 Task: Add Attachment from computer to Card Card0000000041 in Board Board0000000011 in Workspace WS0000000004 in Trello. Add Cover Purple to Card Card0000000041 in Board Board0000000011 in Workspace WS0000000004 in Trello. Add "Move Card To …" Button titled Button0000000041 to "top" of the list "To Do" to Card Card0000000041 in Board Board0000000011 in Workspace WS0000000004 in Trello. Add Description DS0000000041 to Card Card0000000041 in Board Board0000000011 in Workspace WS0000000004 in Trello. Add Comment CM0000000041 to Card Card0000000041 in Board Board0000000011 in Workspace WS0000000004 in Trello
Action: Mouse moved to (799, 351)
Screenshot: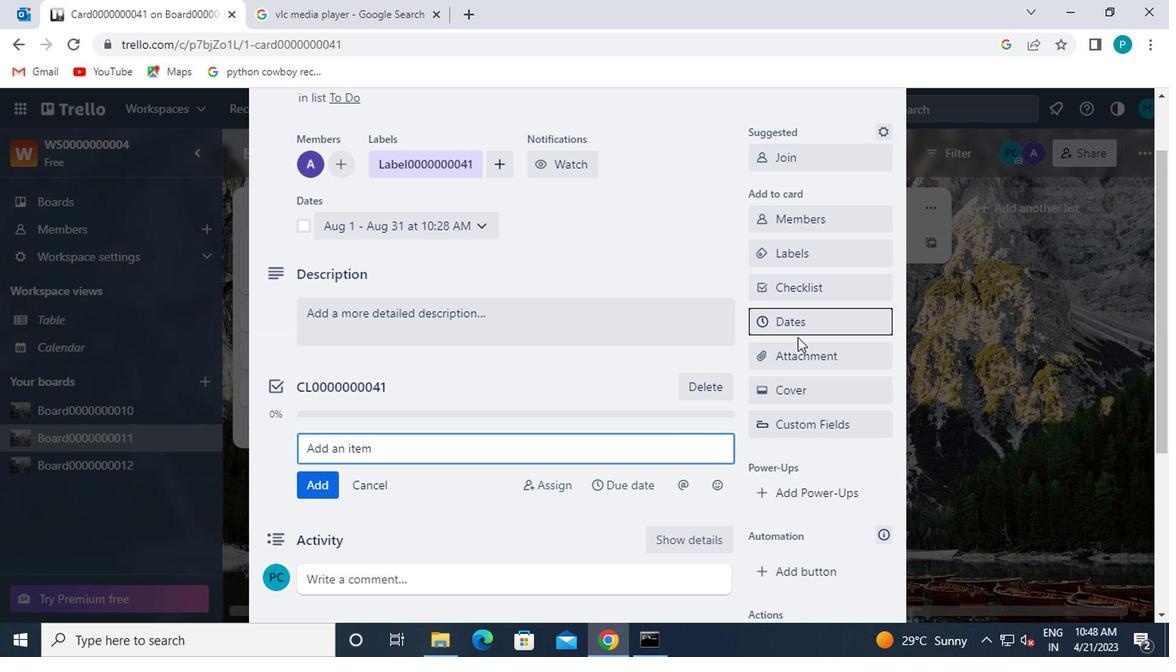 
Action: Mouse pressed left at (799, 351)
Screenshot: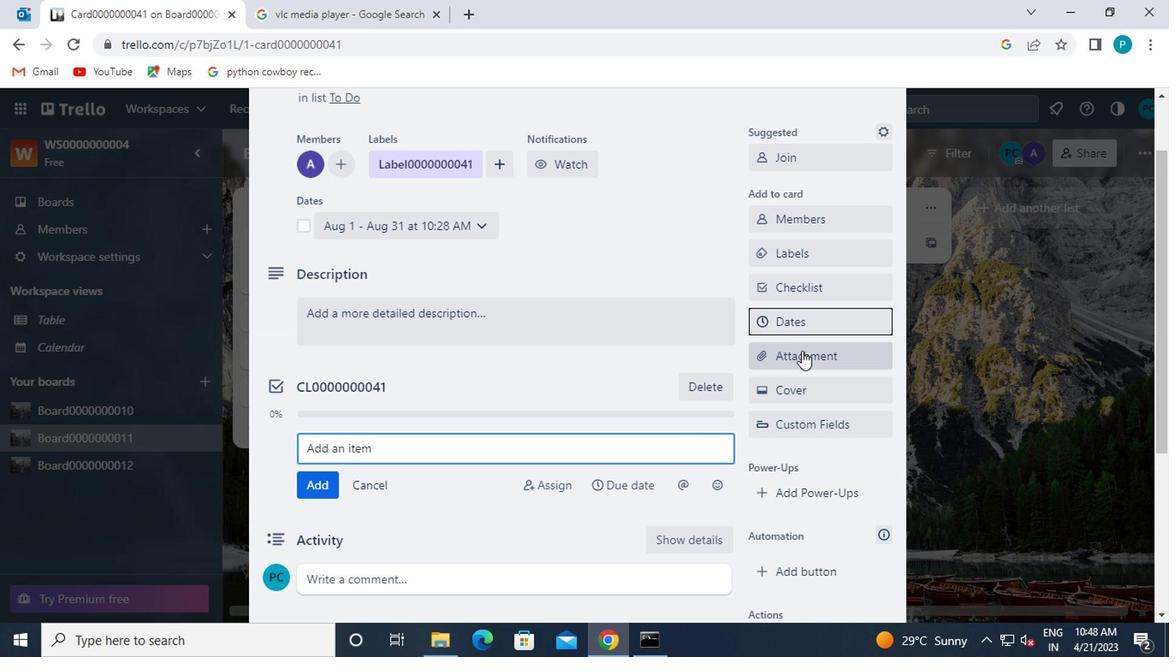 
Action: Mouse moved to (783, 187)
Screenshot: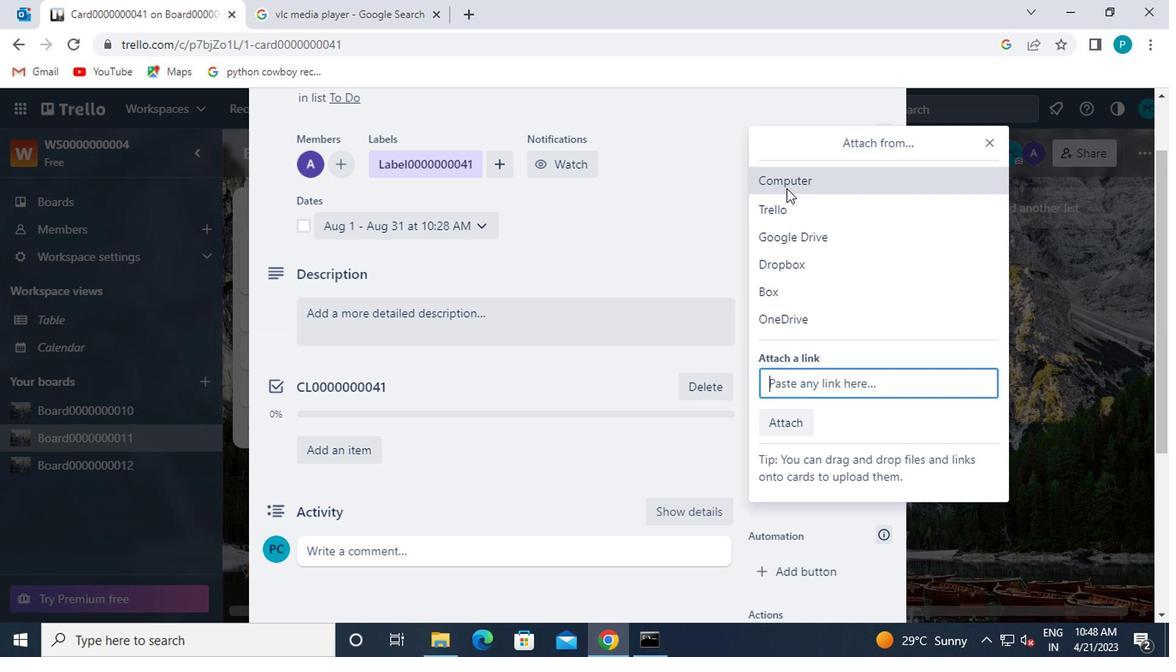 
Action: Mouse pressed left at (783, 187)
Screenshot: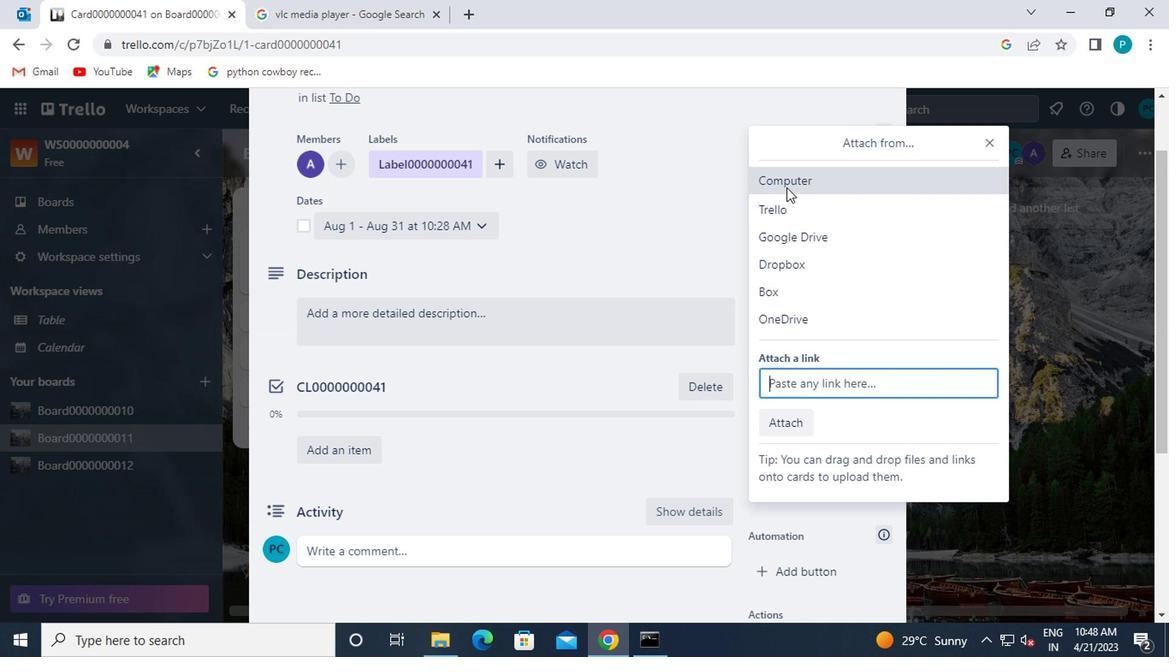 
Action: Mouse moved to (241, 128)
Screenshot: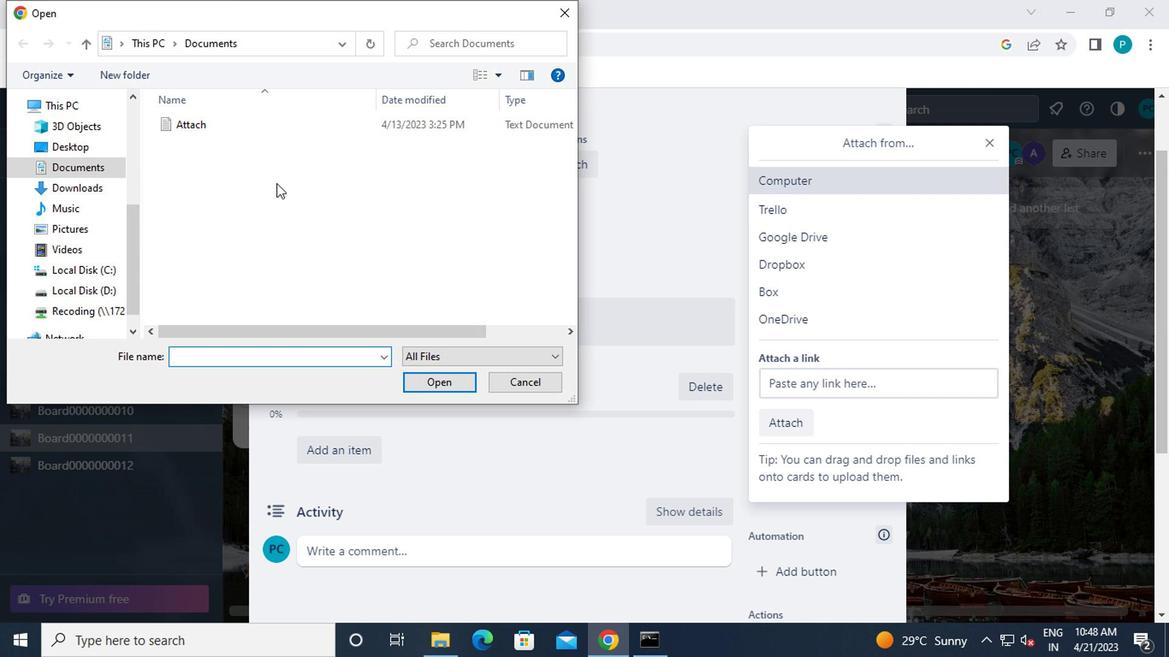 
Action: Mouse pressed left at (241, 128)
Screenshot: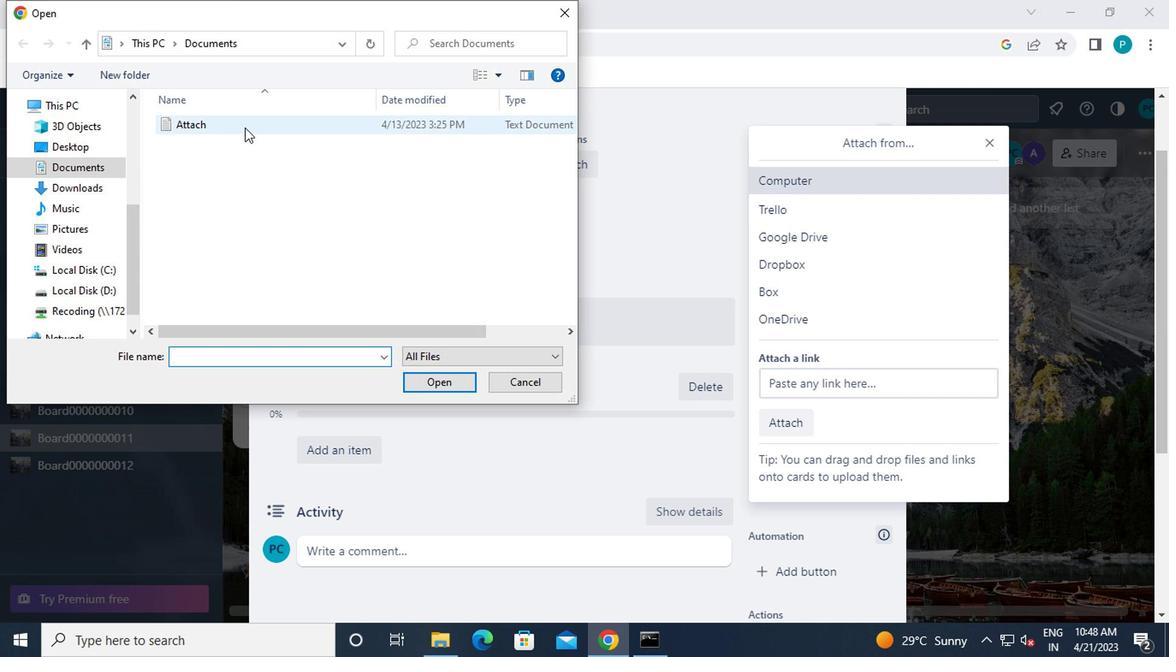 
Action: Mouse moved to (433, 377)
Screenshot: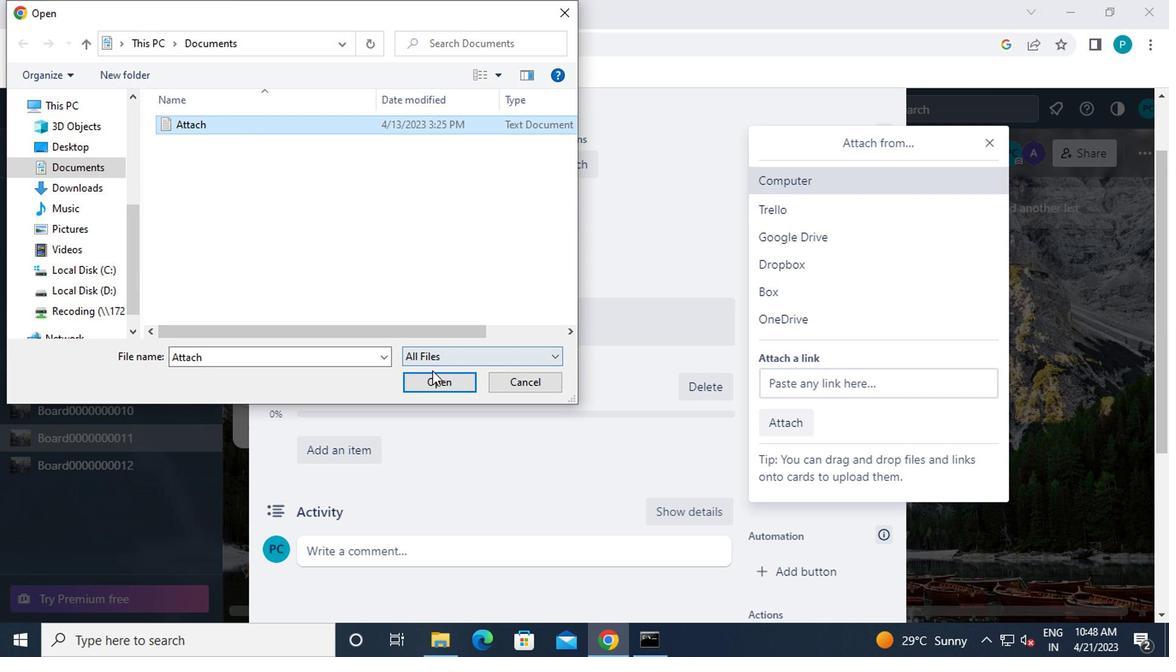 
Action: Mouse pressed left at (433, 377)
Screenshot: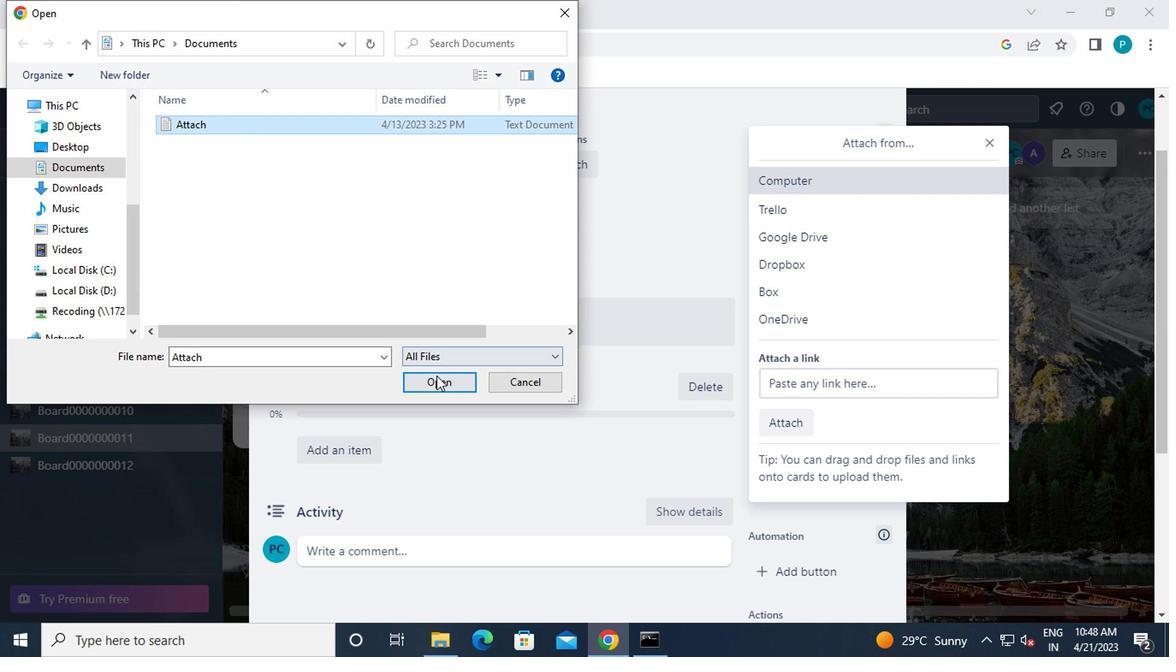
Action: Mouse moved to (790, 391)
Screenshot: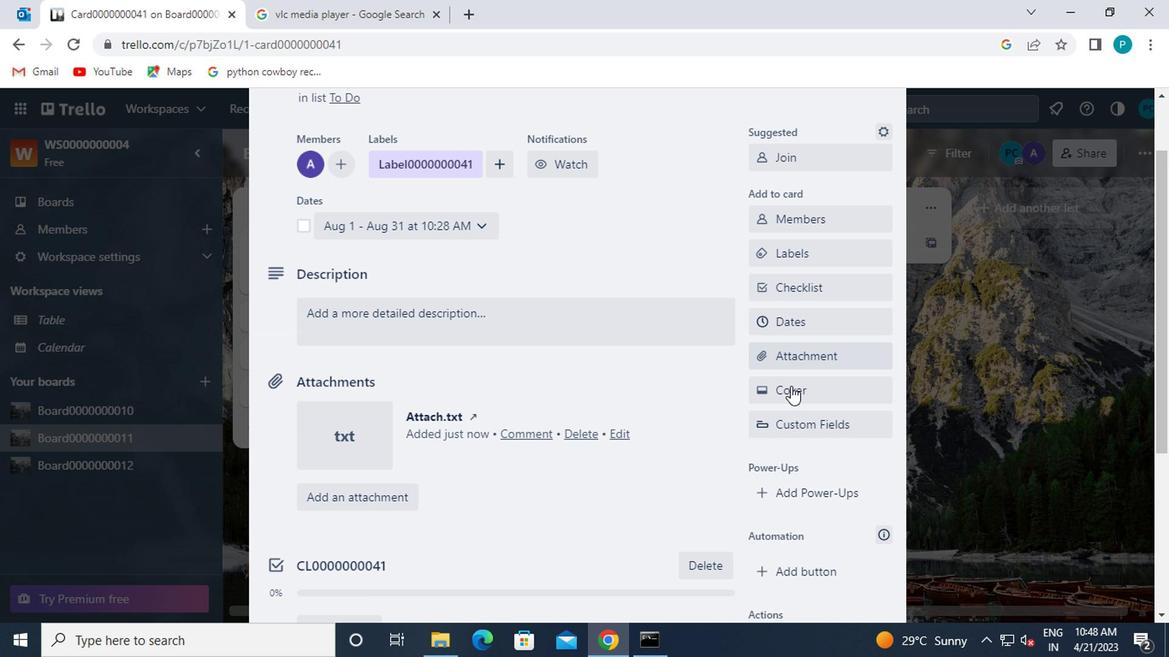 
Action: Mouse pressed left at (790, 391)
Screenshot: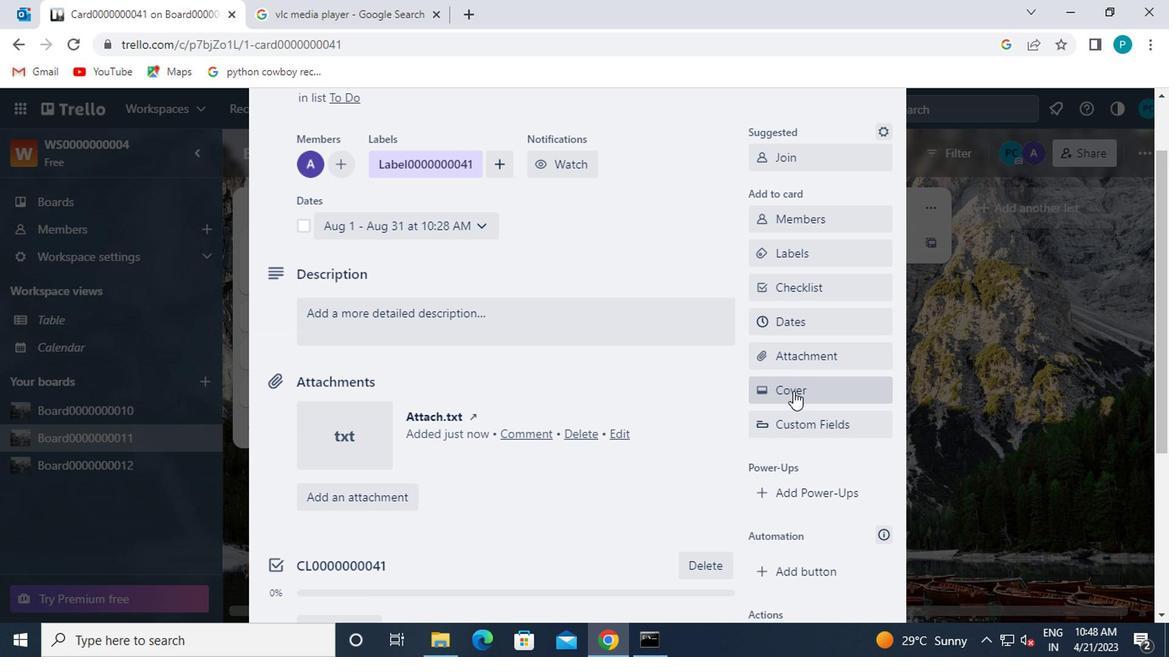 
Action: Mouse moved to (969, 293)
Screenshot: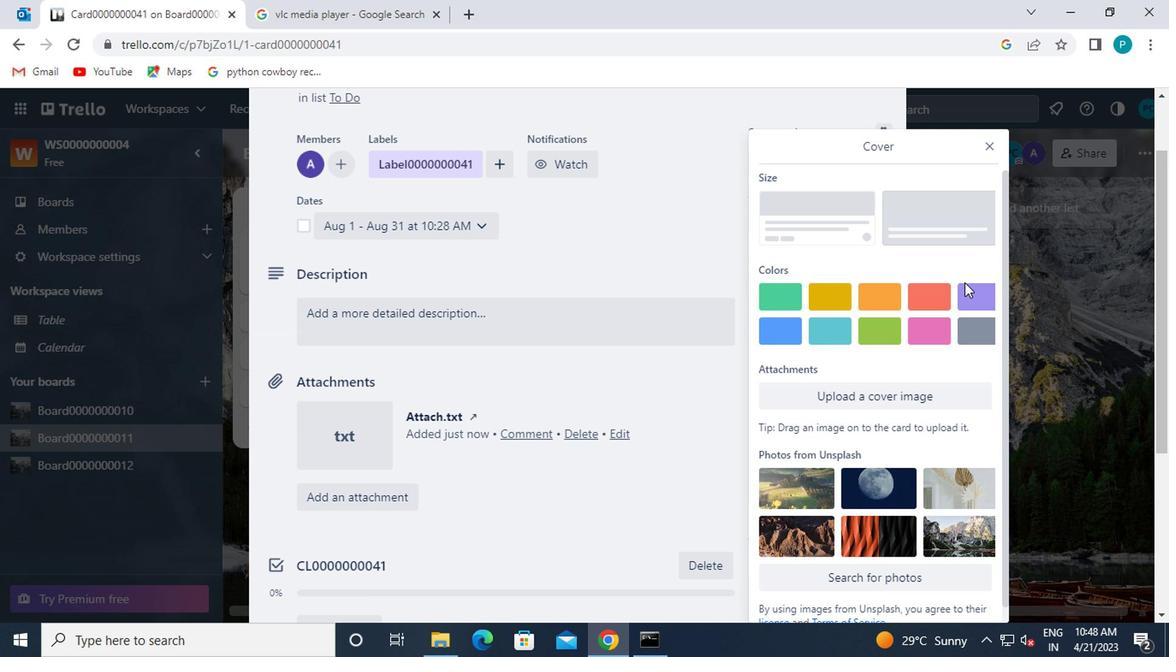 
Action: Mouse pressed left at (969, 293)
Screenshot: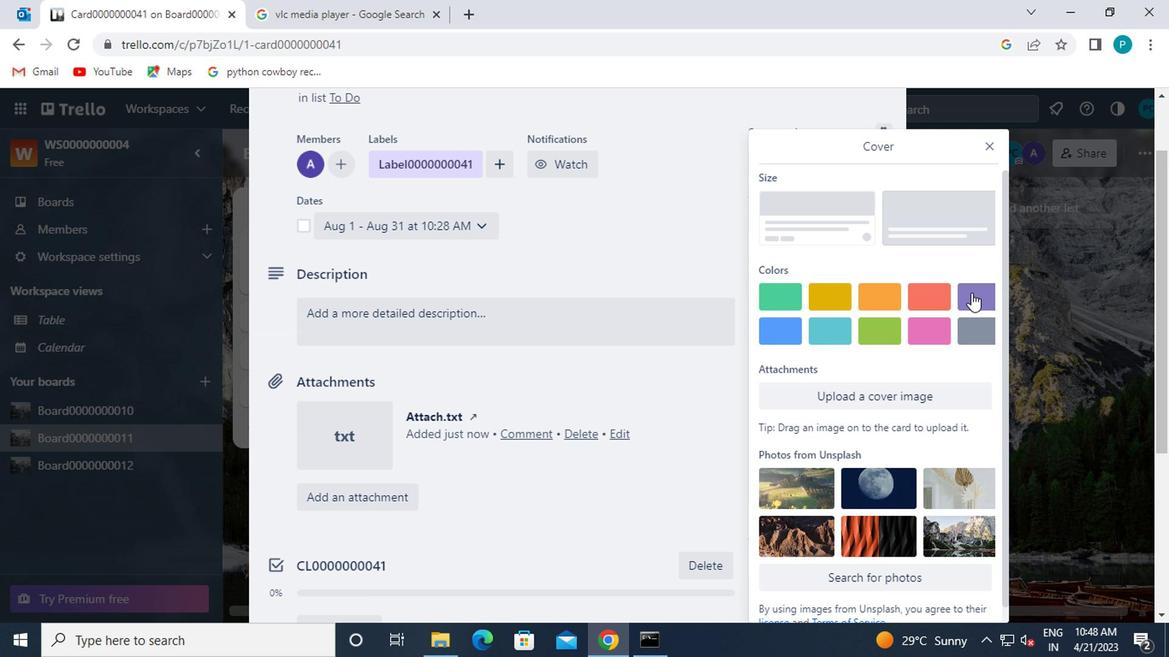 
Action: Mouse moved to (985, 152)
Screenshot: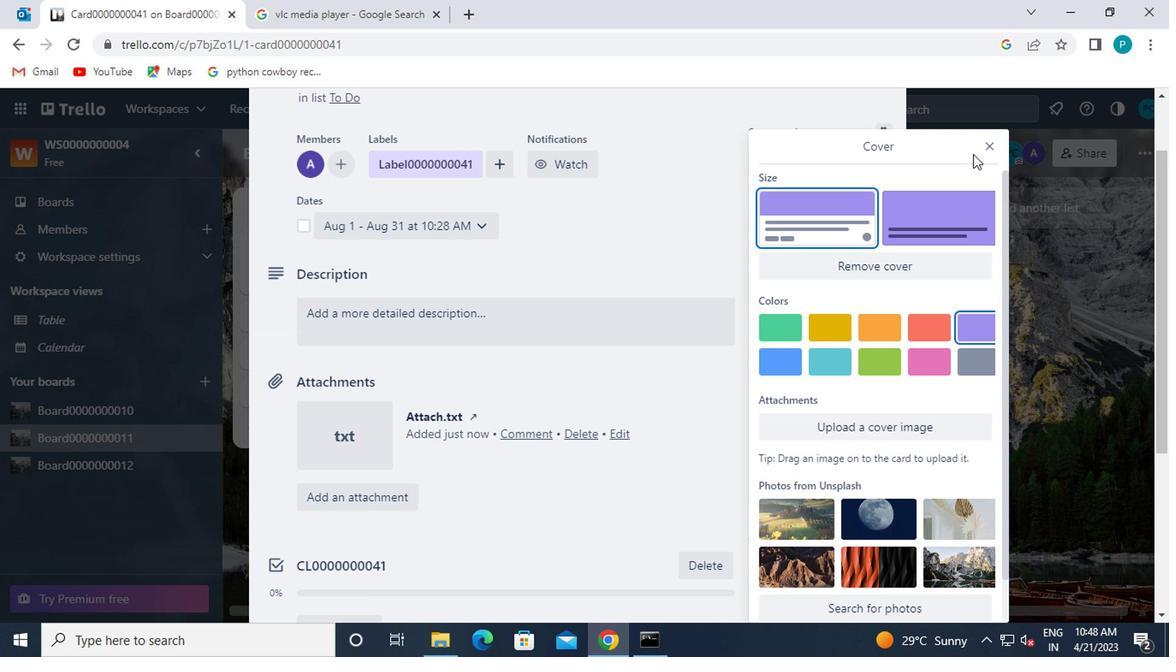 
Action: Mouse pressed left at (985, 152)
Screenshot: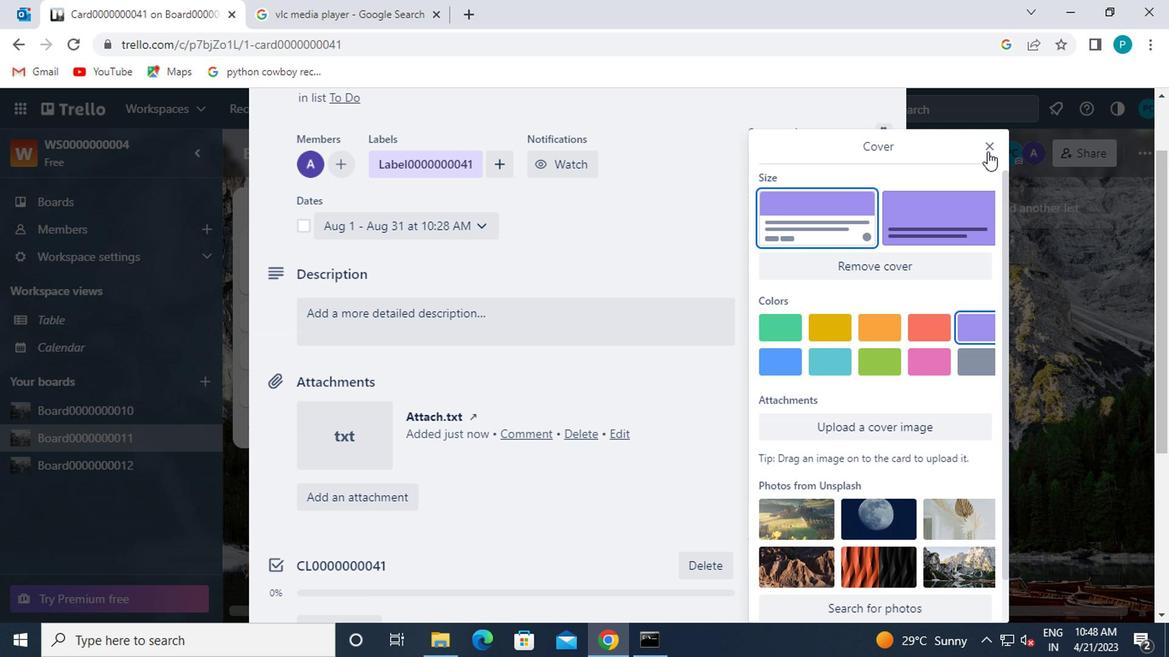 
Action: Mouse moved to (595, 473)
Screenshot: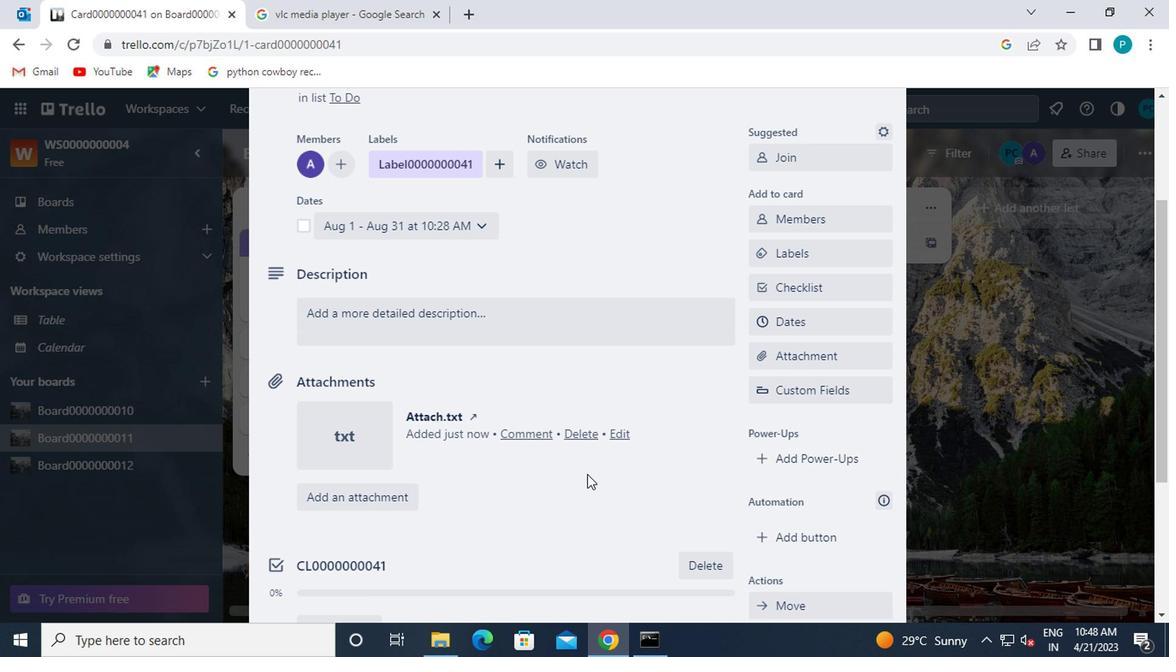 
Action: Mouse scrolled (595, 472) with delta (0, -1)
Screenshot: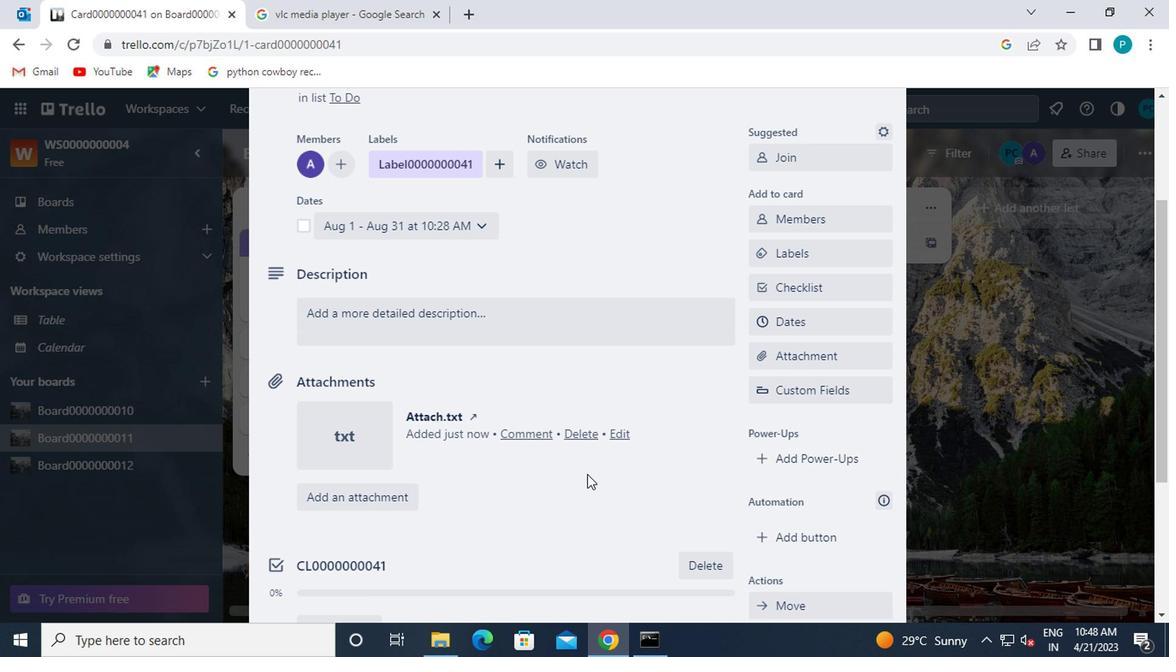 
Action: Mouse moved to (623, 467)
Screenshot: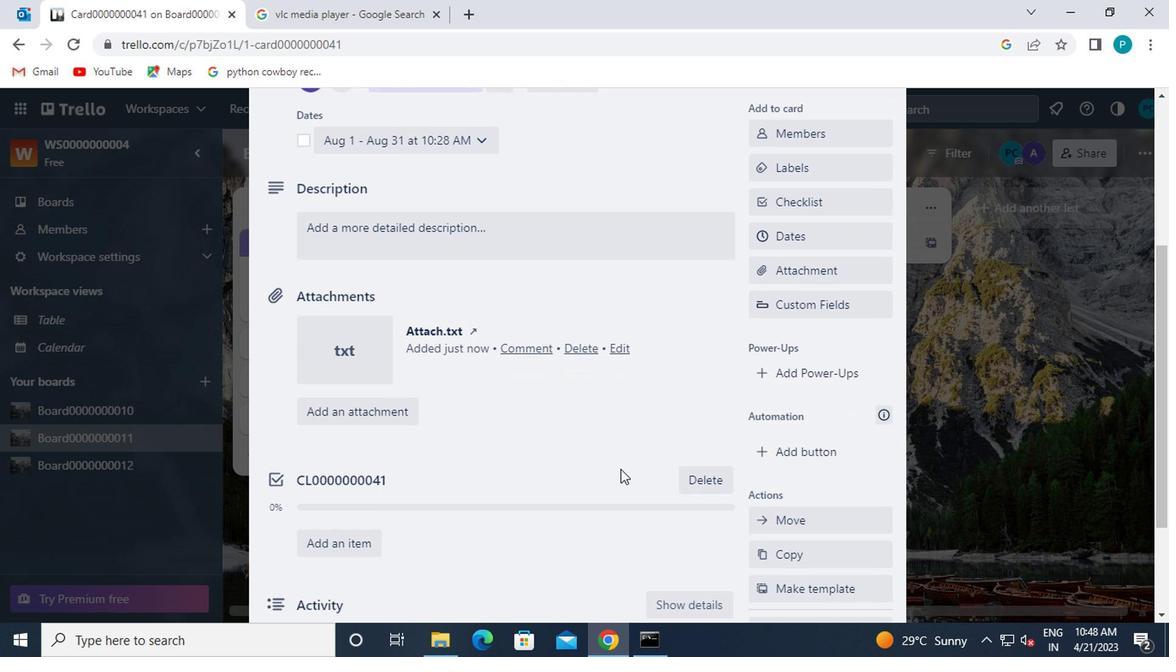 
Action: Mouse scrolled (623, 466) with delta (0, -1)
Screenshot: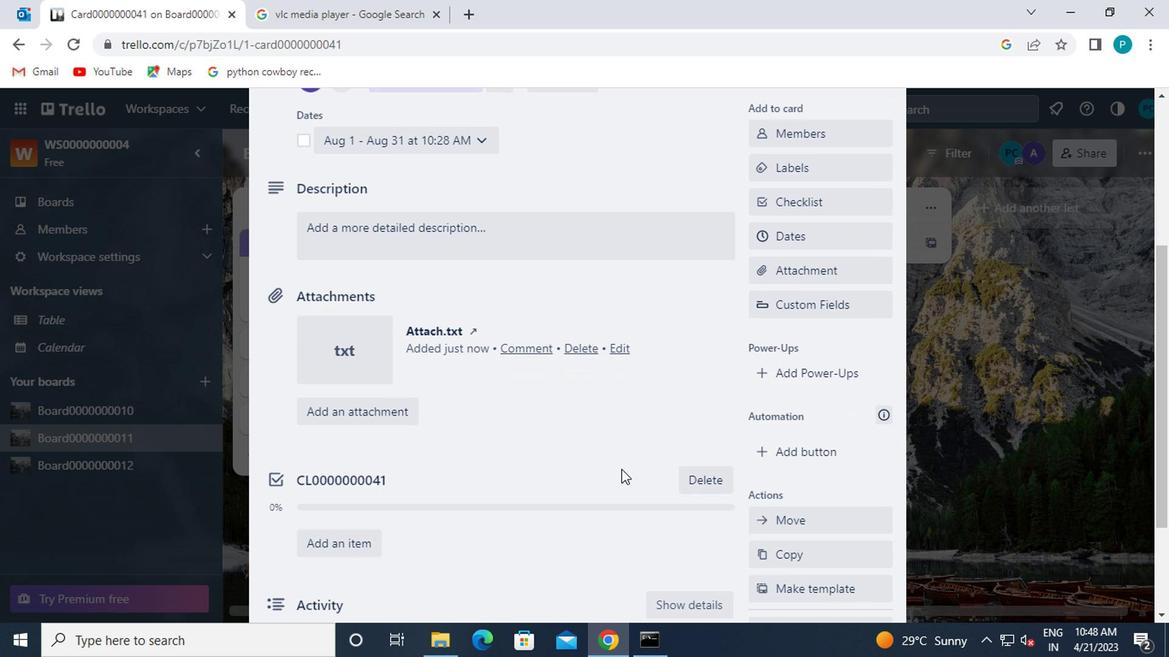 
Action: Mouse moved to (780, 364)
Screenshot: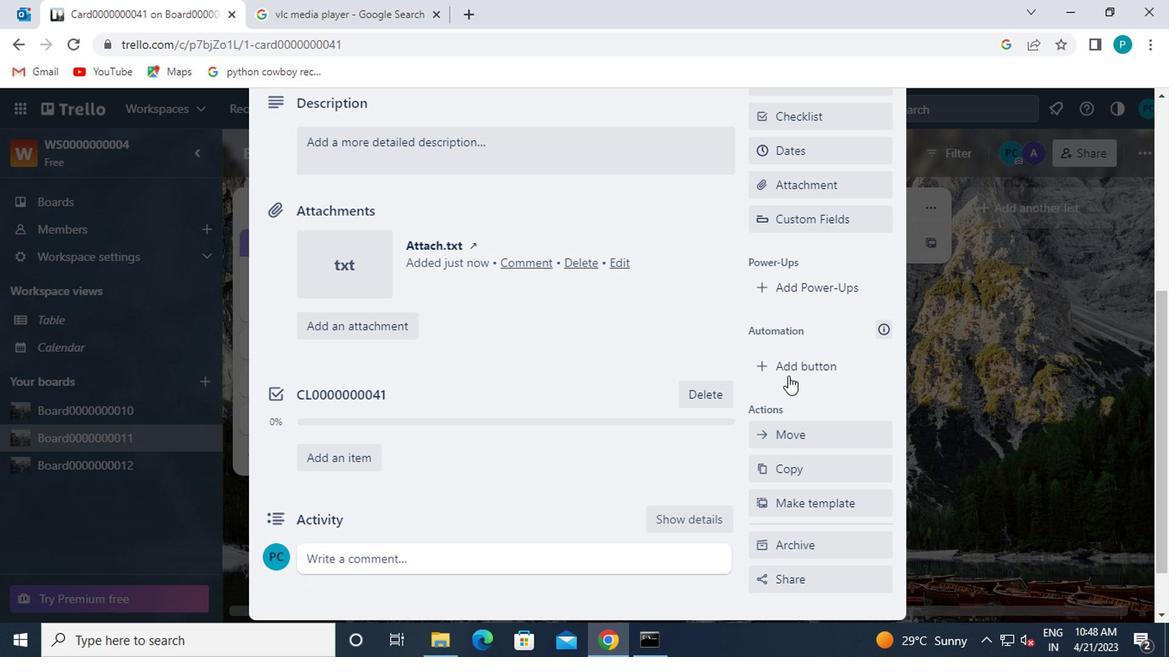 
Action: Mouse pressed left at (780, 364)
Screenshot: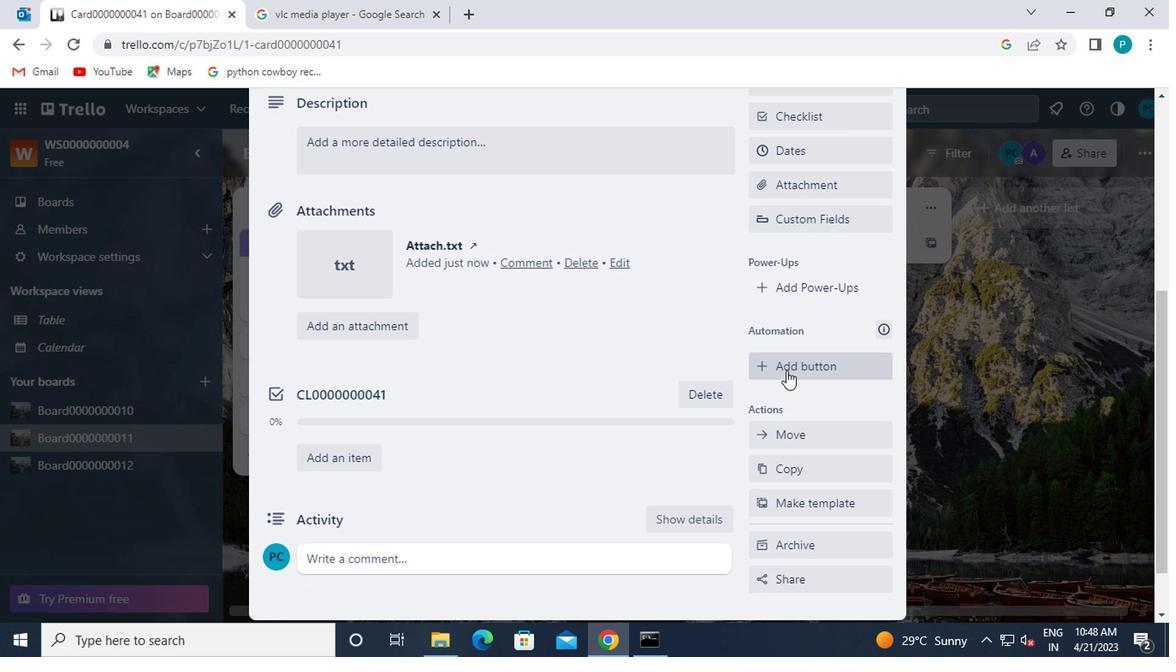 
Action: Mouse moved to (780, 222)
Screenshot: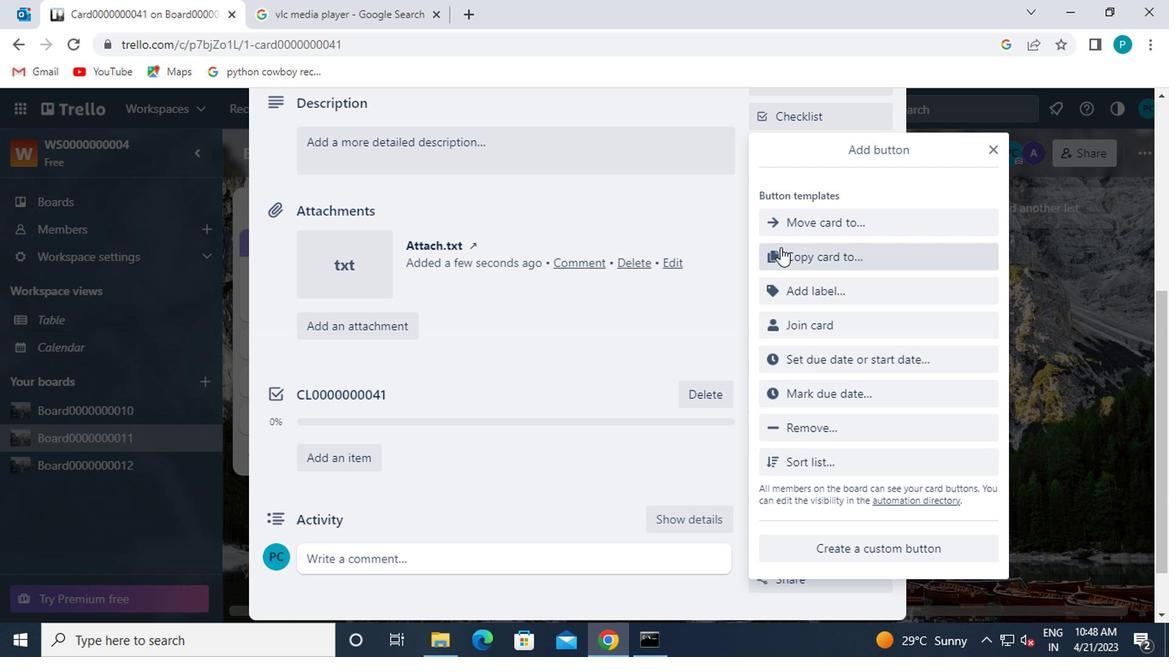 
Action: Mouse pressed left at (780, 222)
Screenshot: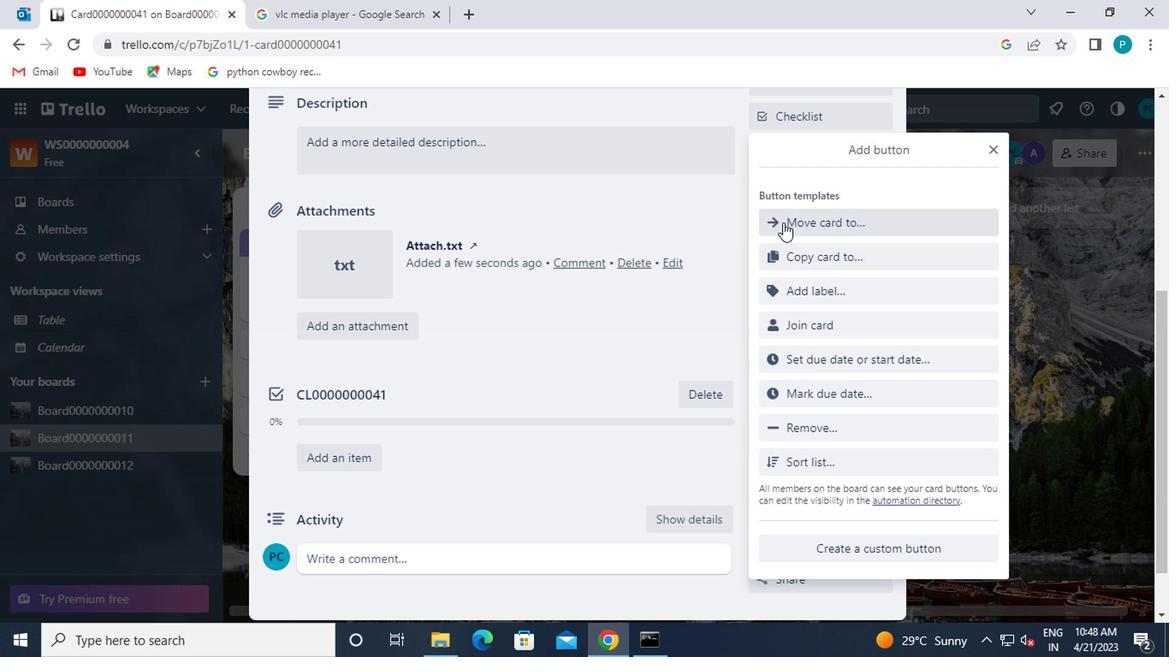 
Action: Mouse moved to (810, 223)
Screenshot: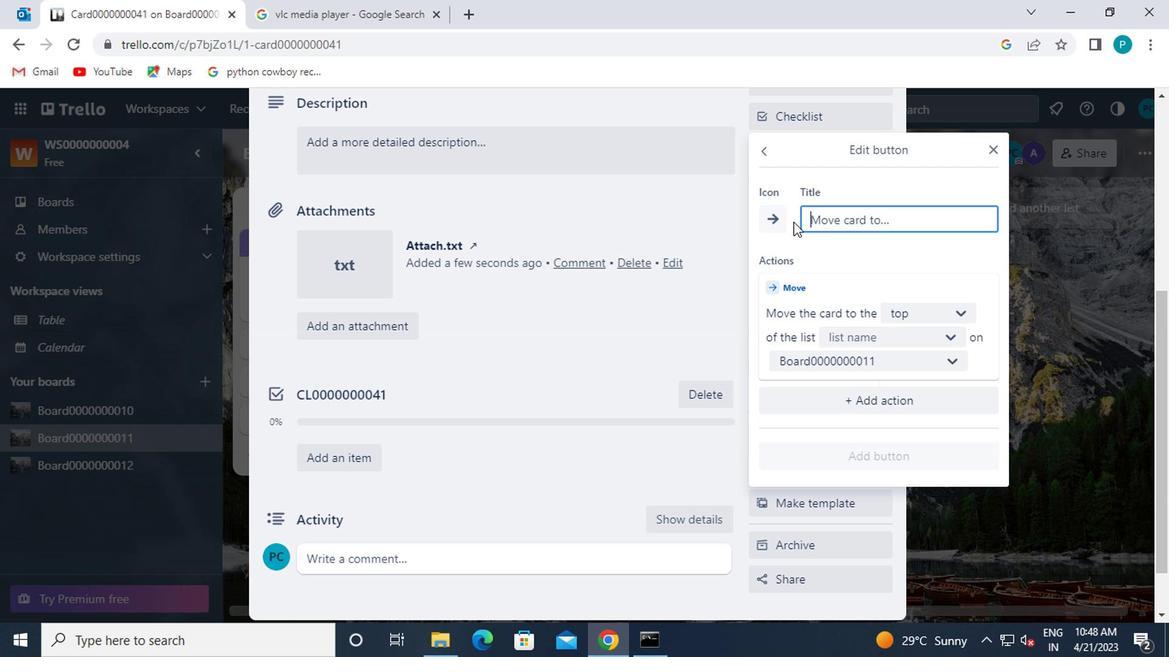 
Action: Mouse pressed left at (810, 223)
Screenshot: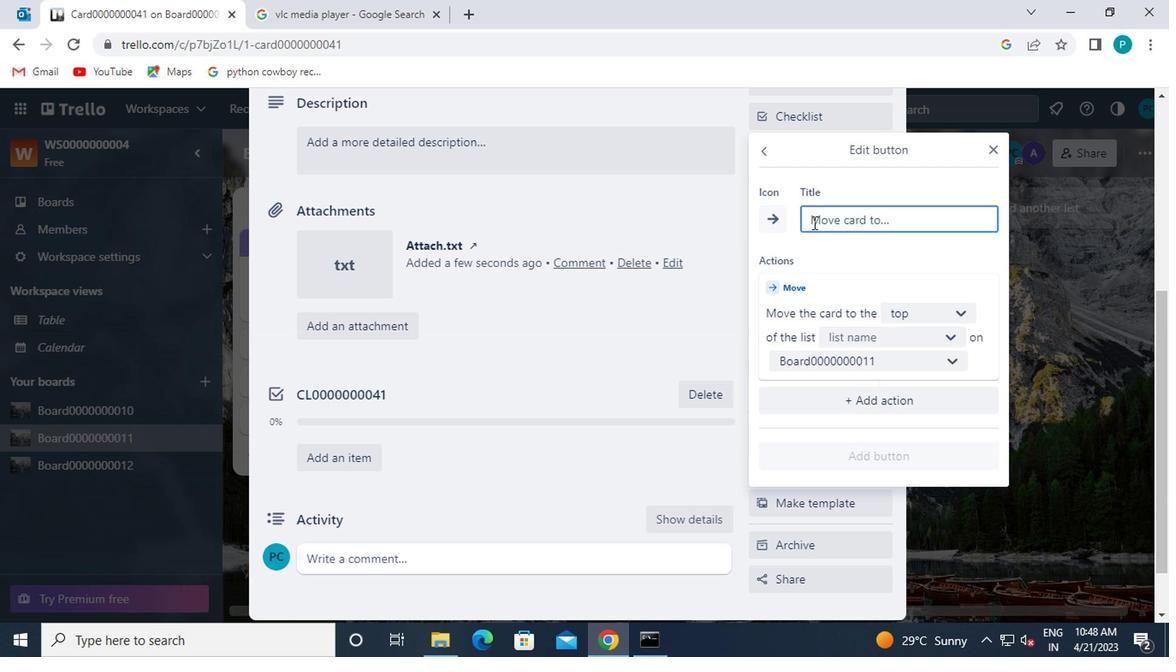 
Action: Key pressed b<Key.caps_lock>utton0000000041
Screenshot: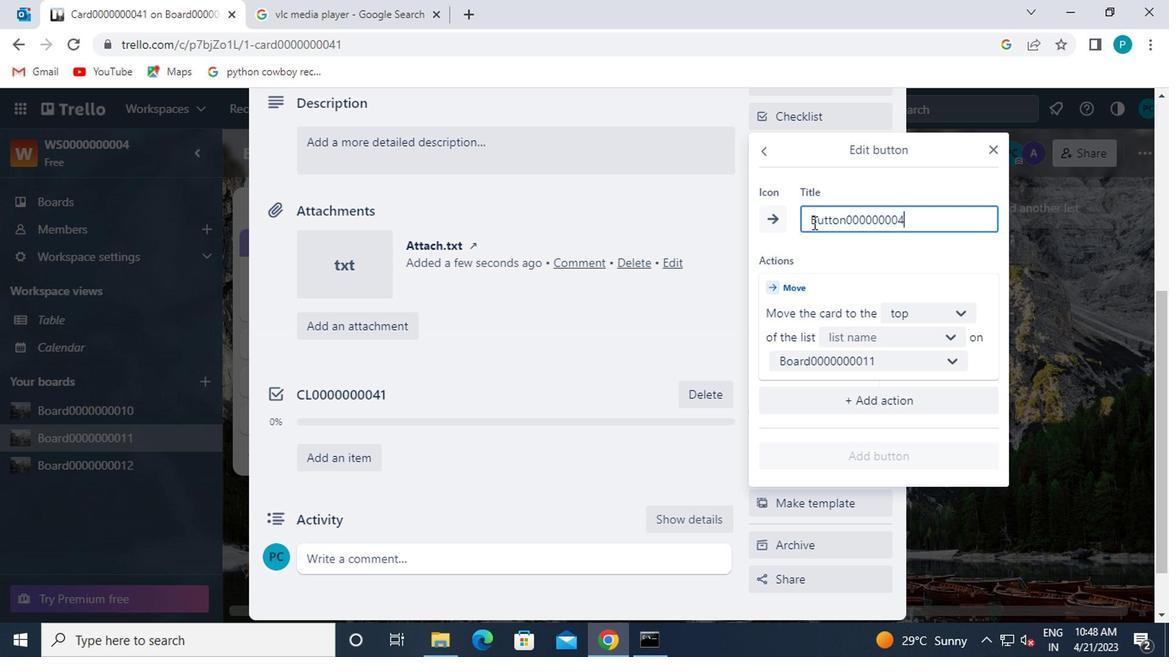 
Action: Mouse moved to (933, 320)
Screenshot: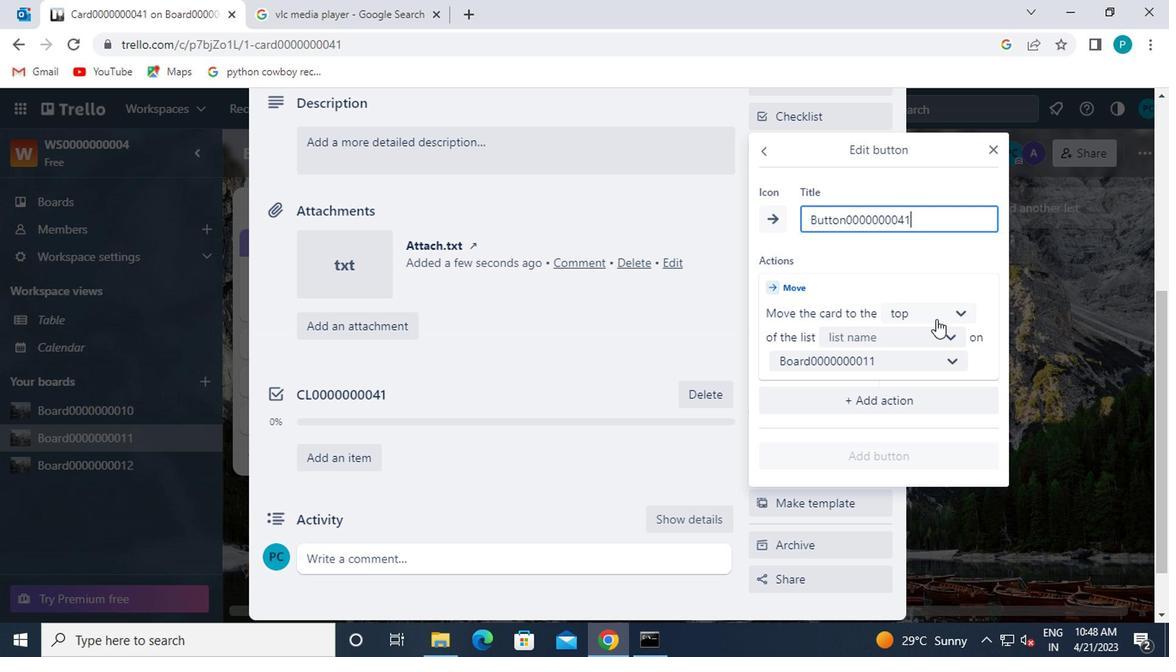 
Action: Mouse pressed left at (933, 320)
Screenshot: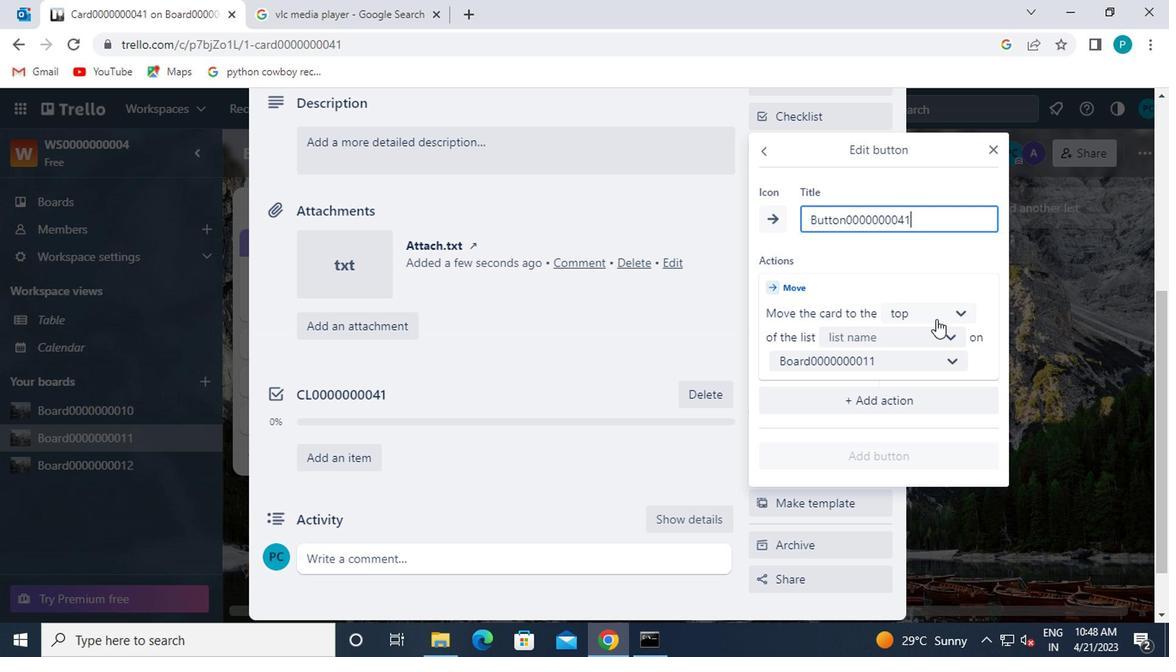 
Action: Mouse moved to (939, 341)
Screenshot: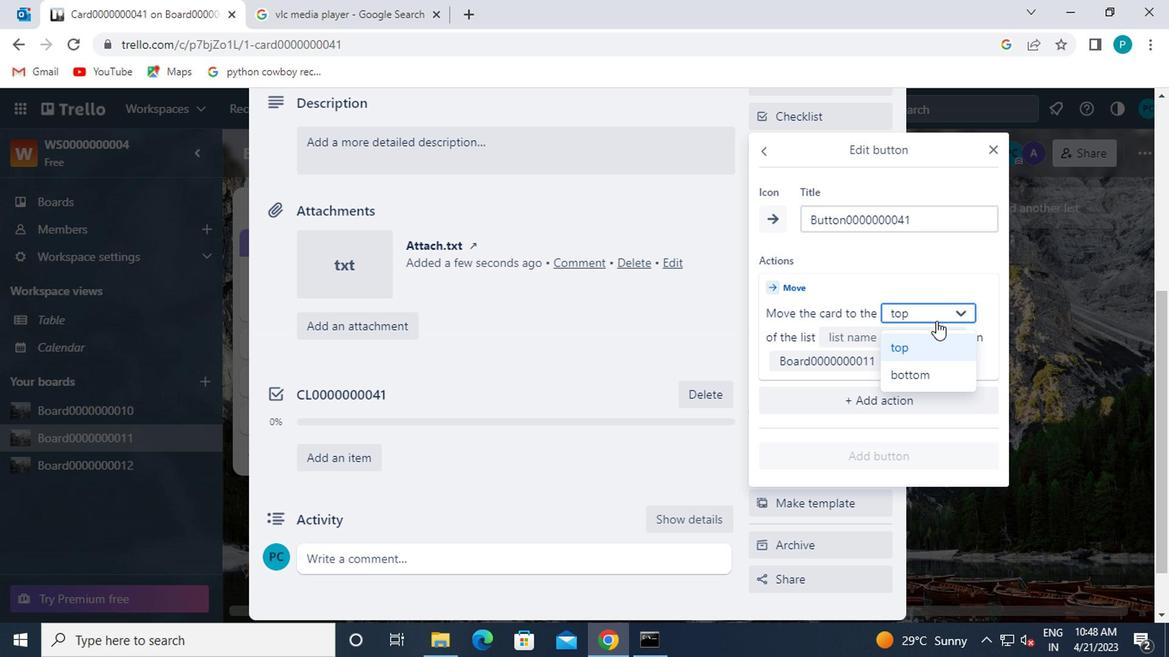 
Action: Mouse pressed left at (939, 341)
Screenshot: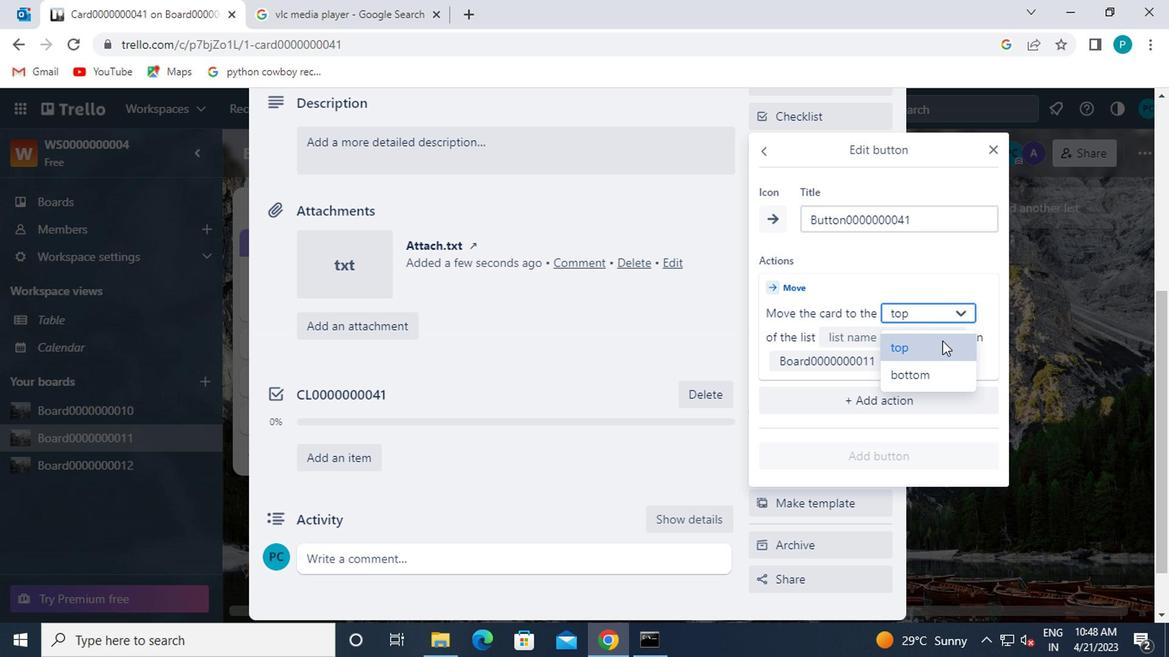 
Action: Mouse moved to (904, 346)
Screenshot: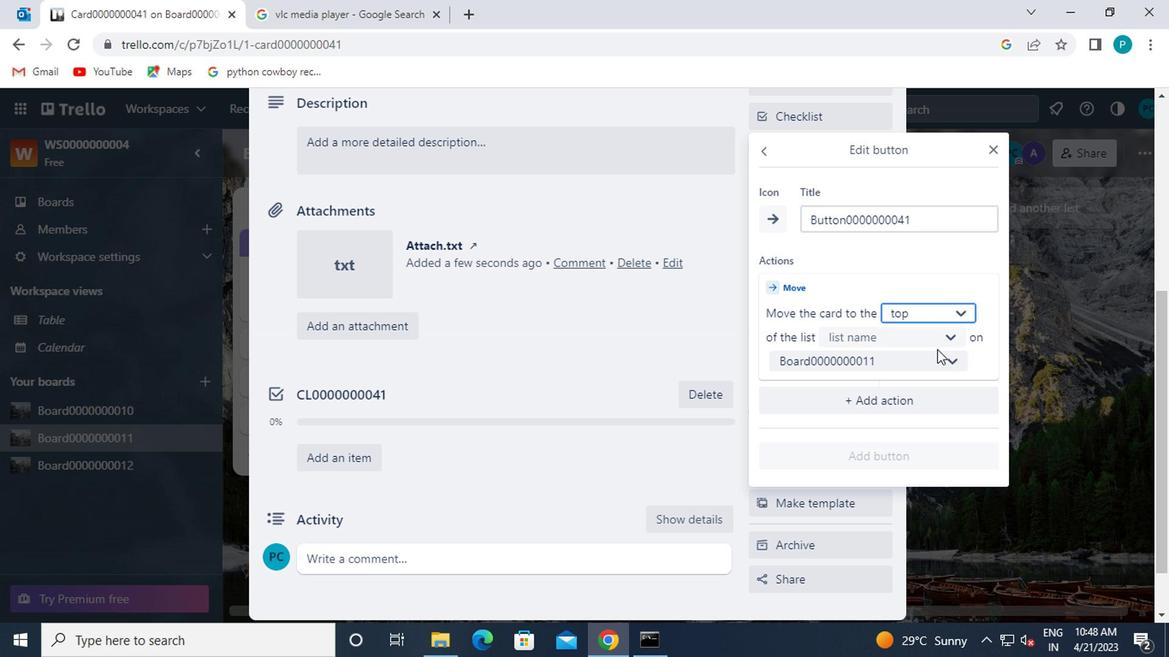 
Action: Mouse pressed left at (904, 346)
Screenshot: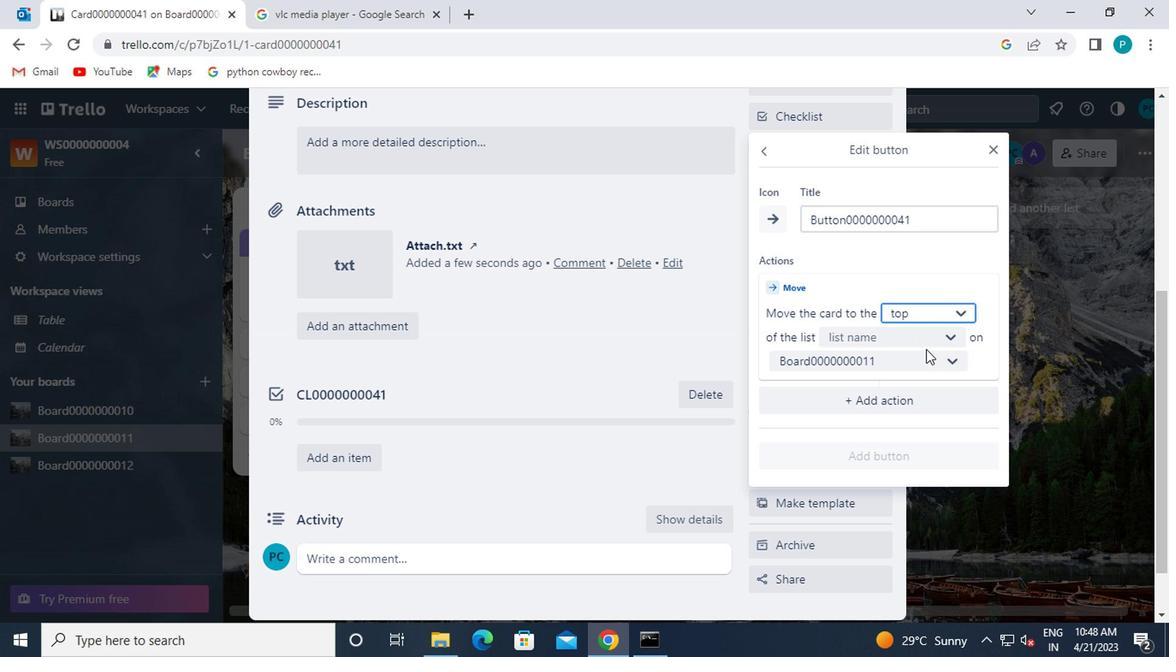 
Action: Mouse moved to (903, 370)
Screenshot: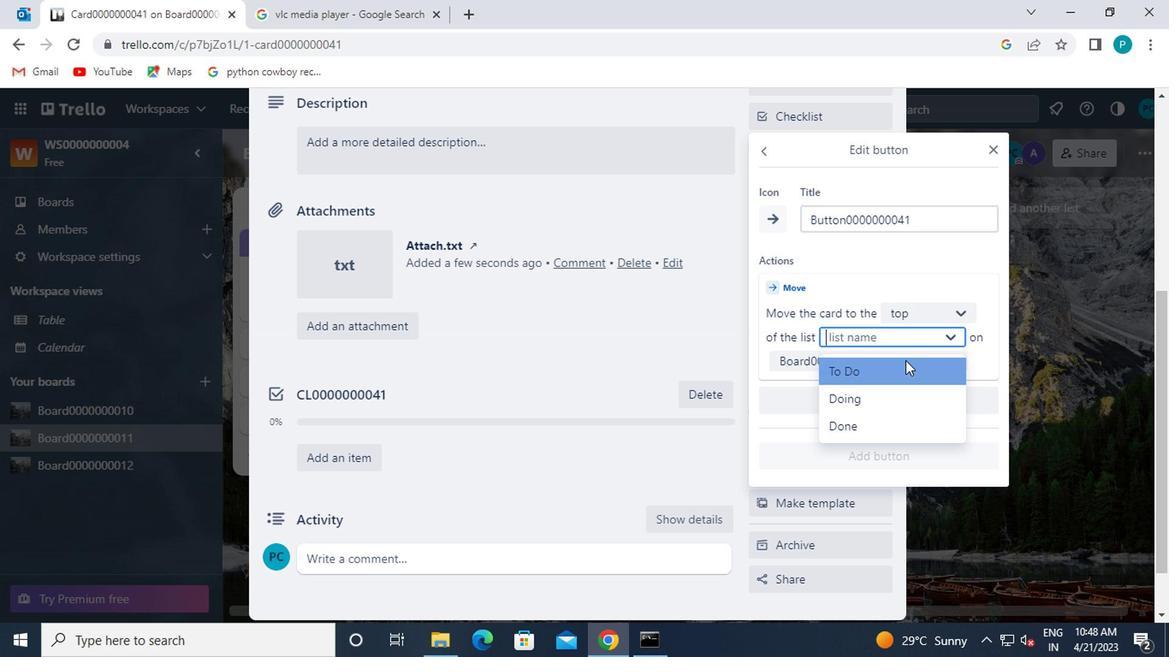 
Action: Mouse pressed left at (903, 370)
Screenshot: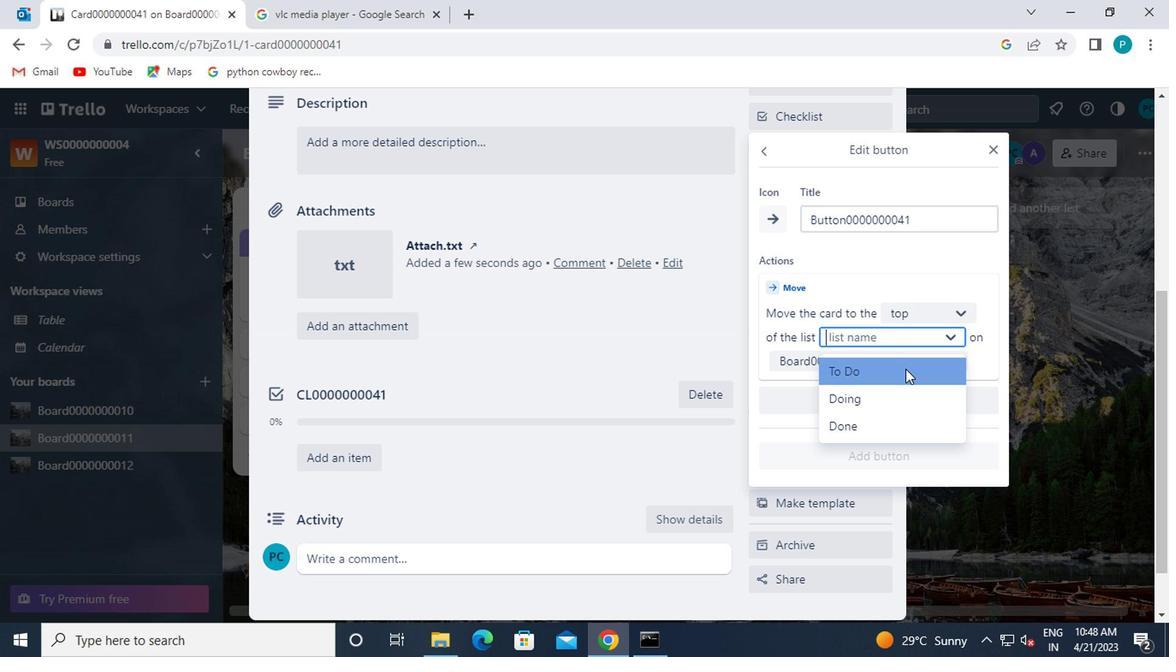 
Action: Mouse moved to (868, 455)
Screenshot: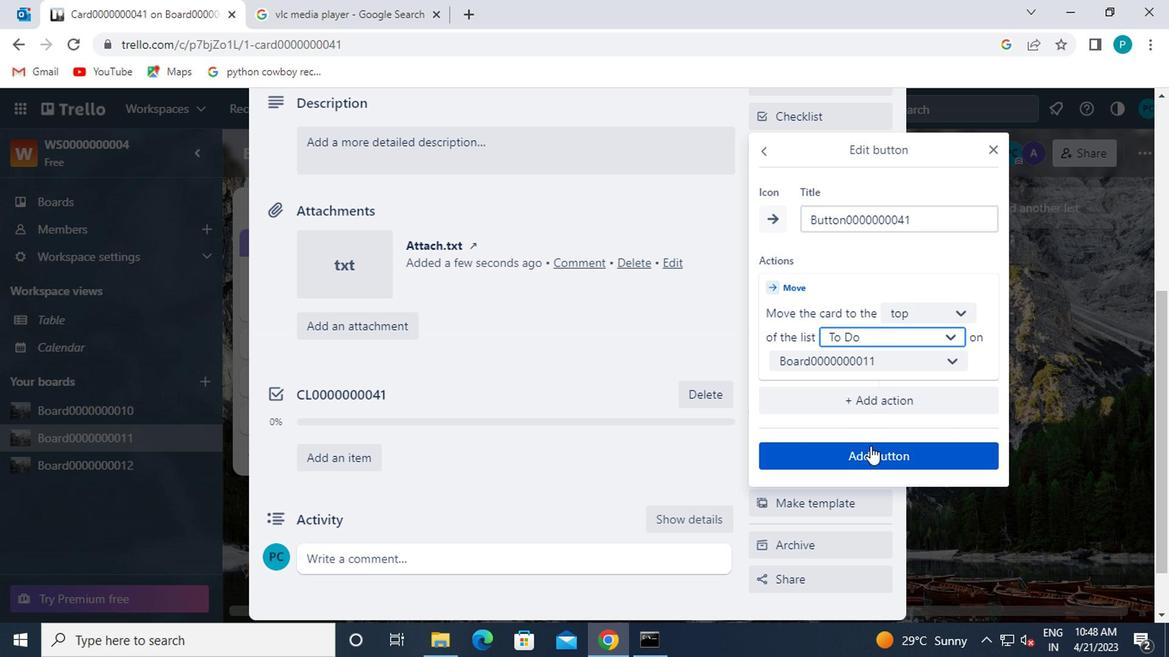 
Action: Mouse pressed left at (868, 455)
Screenshot: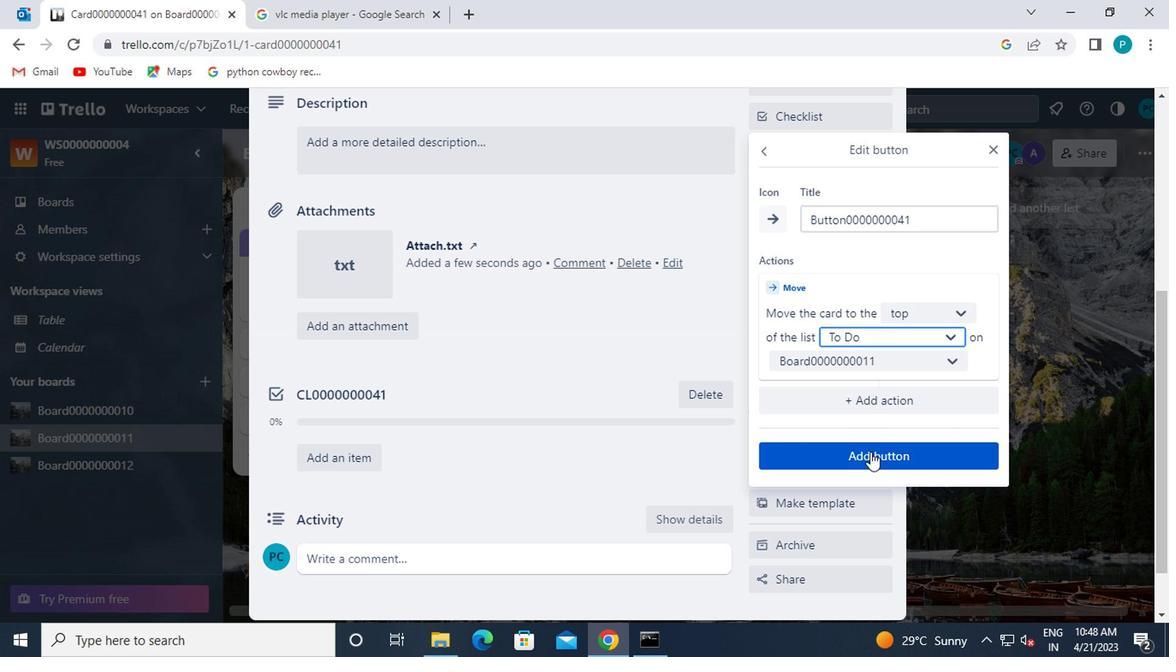 
Action: Mouse moved to (622, 372)
Screenshot: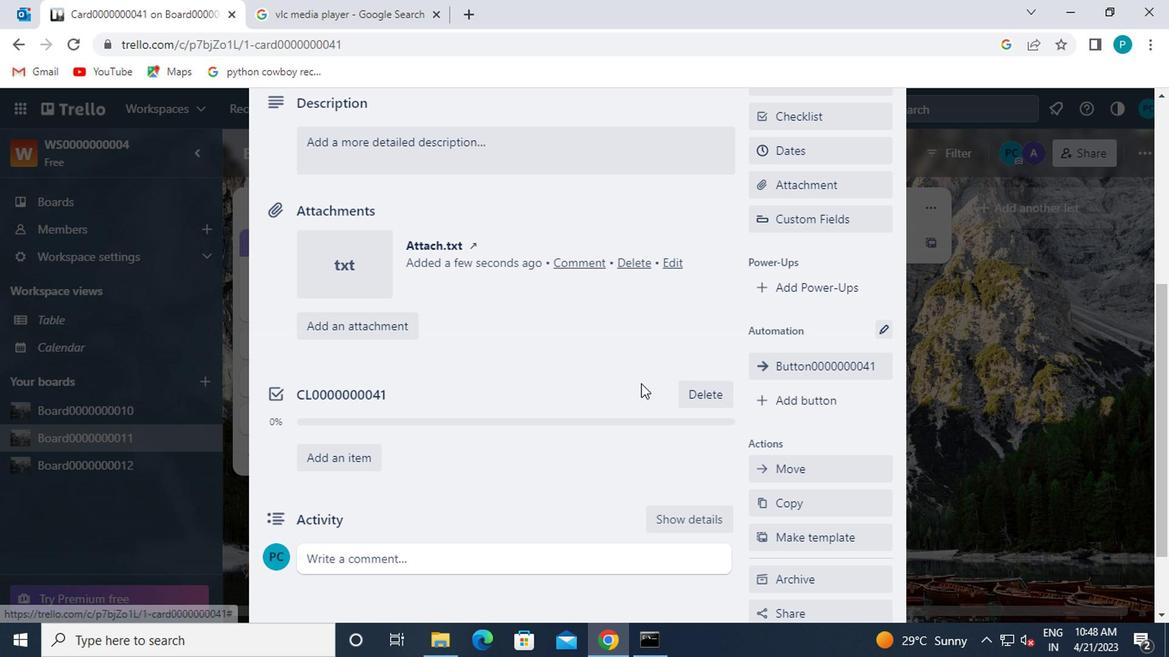 
Action: Mouse scrolled (622, 372) with delta (0, 0)
Screenshot: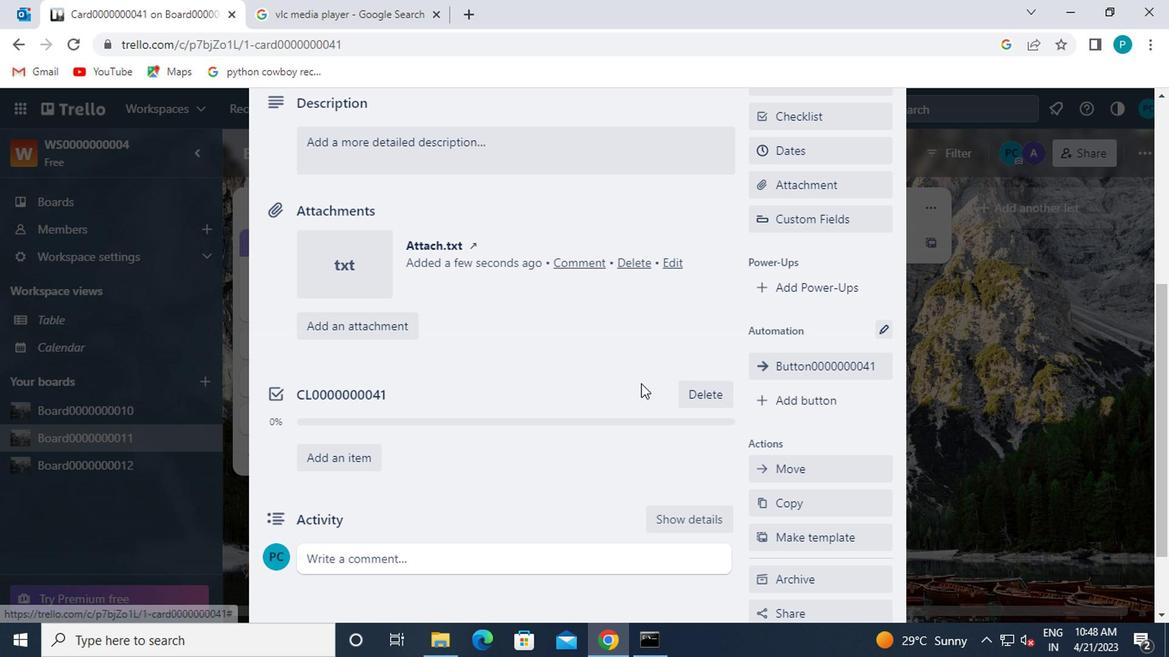 
Action: Mouse scrolled (622, 372) with delta (0, 0)
Screenshot: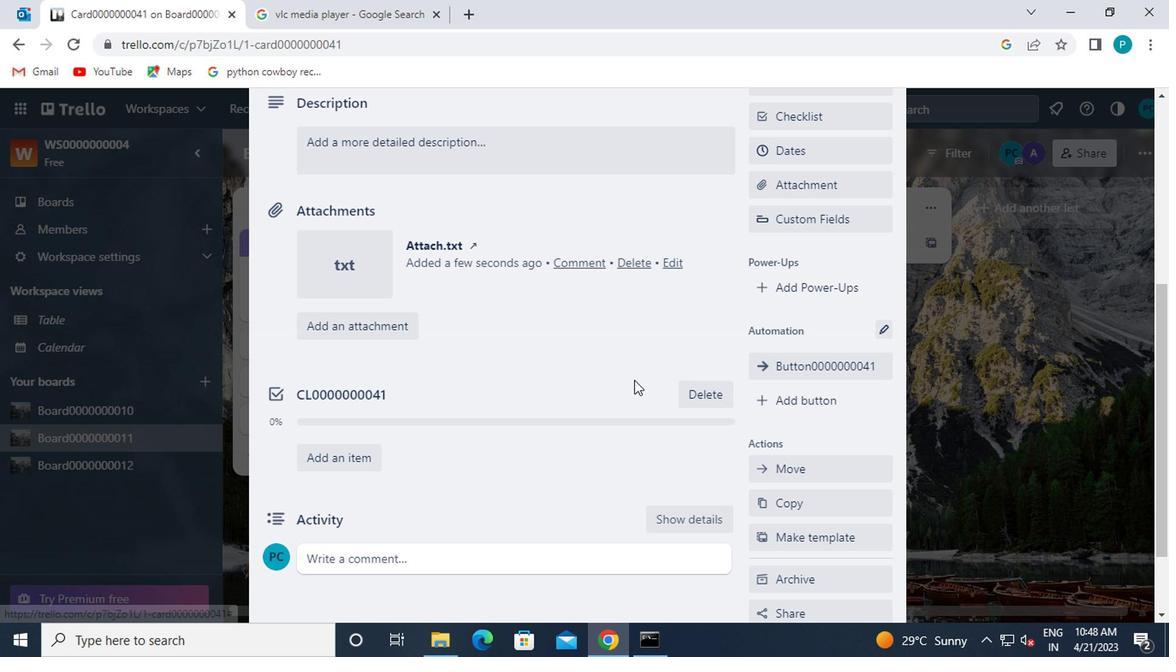 
Action: Mouse moved to (540, 332)
Screenshot: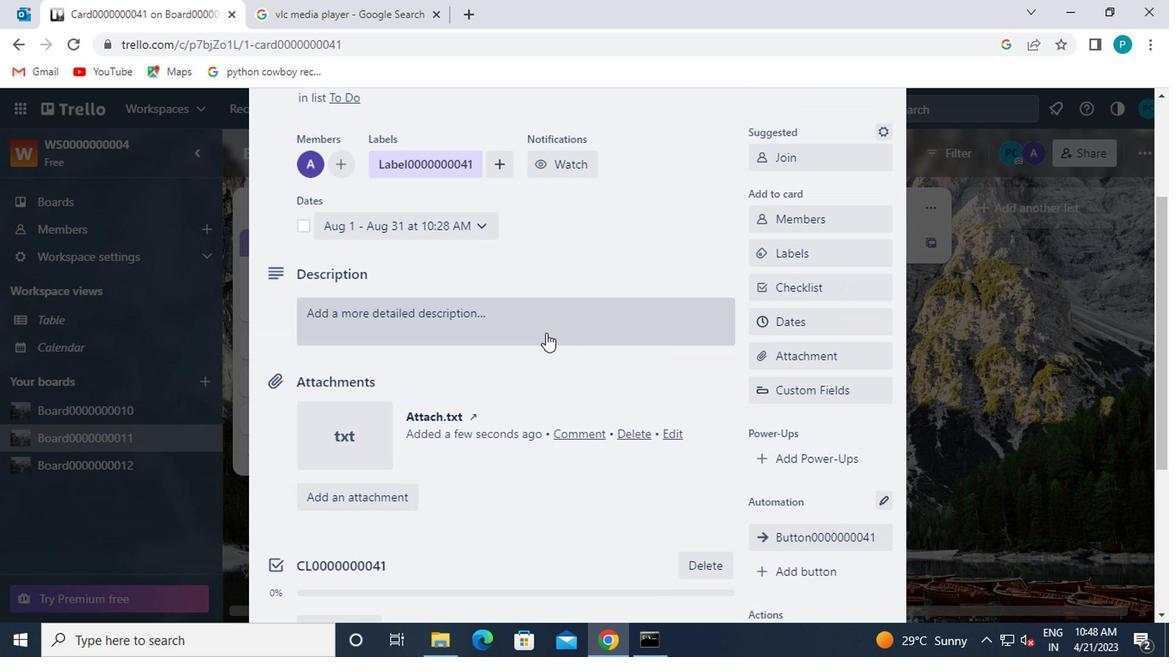 
Action: Mouse pressed left at (540, 332)
Screenshot: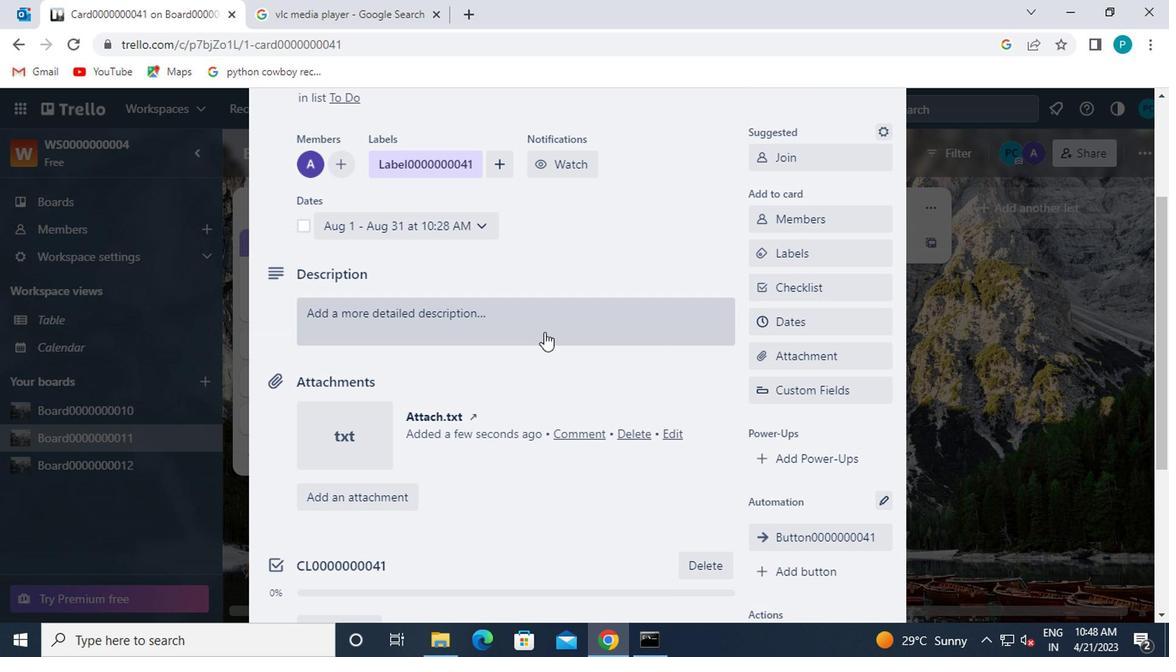 
Action: Key pressed <Key.caps_lock>ds0000000041
Screenshot: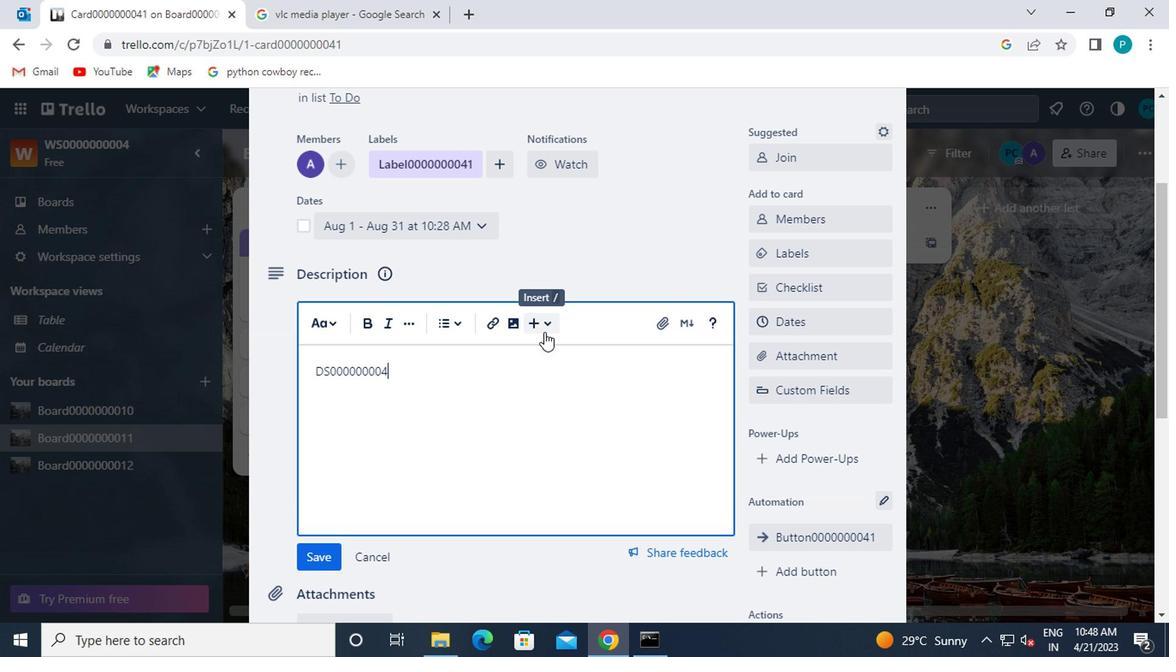
Action: Mouse moved to (310, 556)
Screenshot: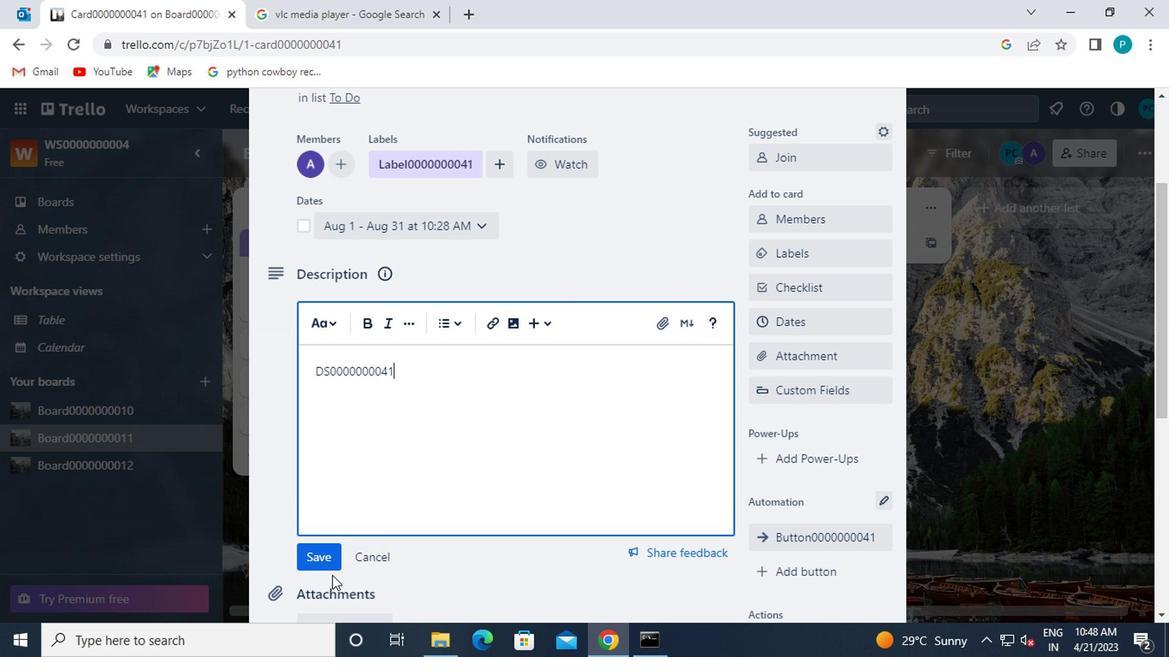 
Action: Mouse pressed left at (310, 556)
Screenshot: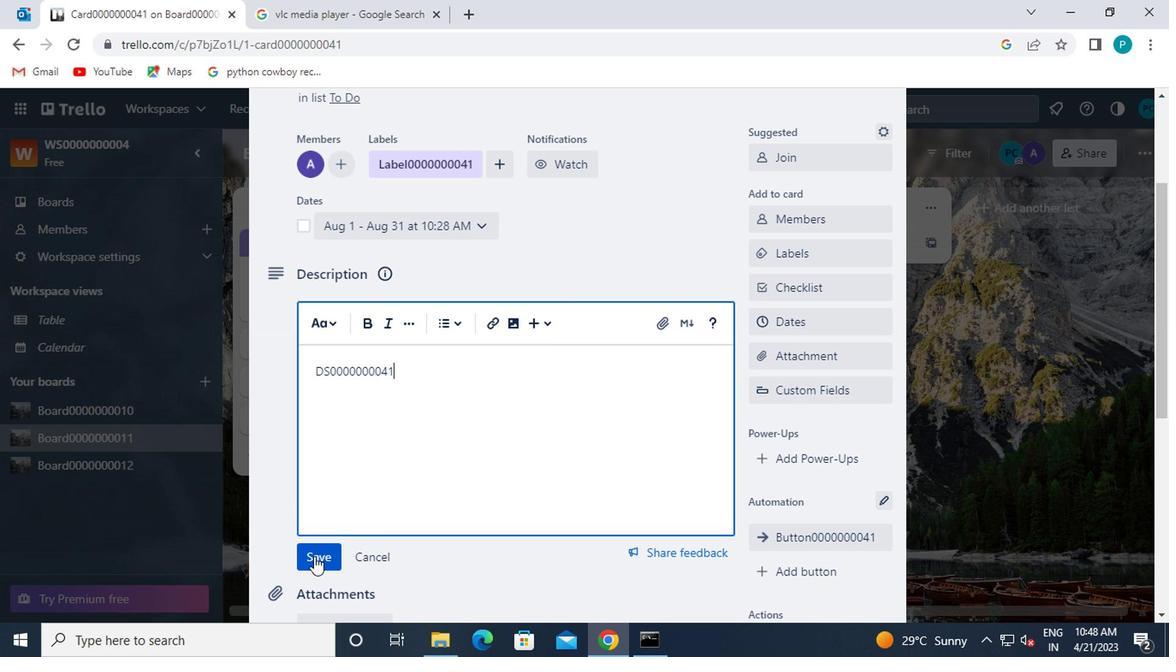 
Action: Mouse scrolled (310, 555) with delta (0, -1)
Screenshot: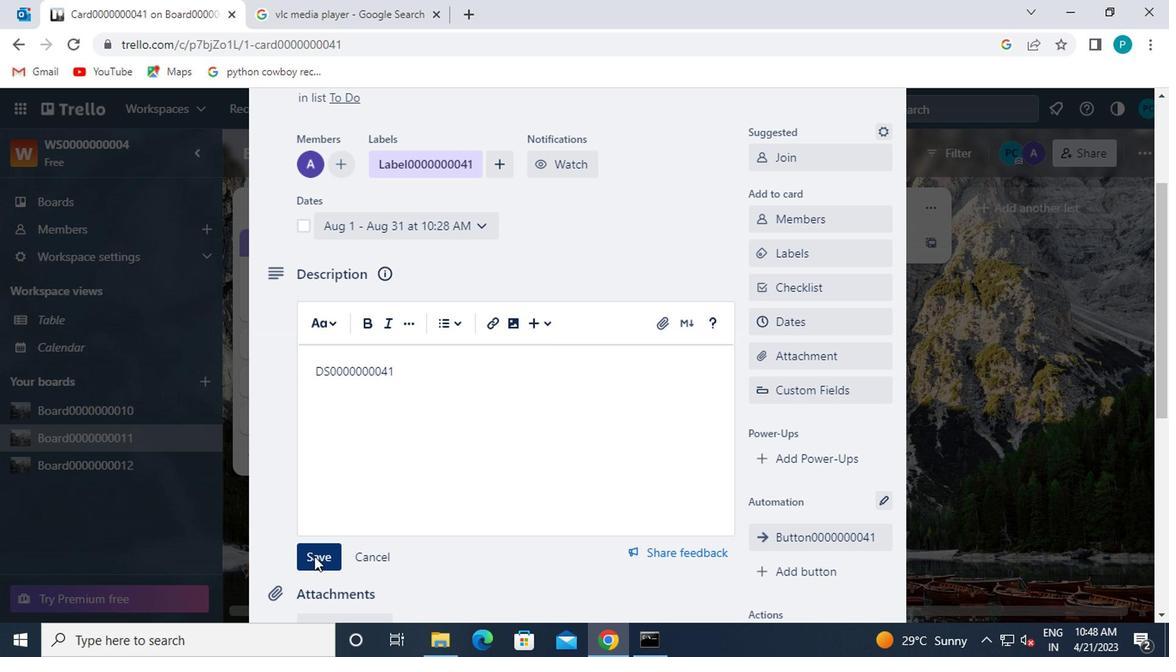 
Action: Mouse scrolled (310, 555) with delta (0, -1)
Screenshot: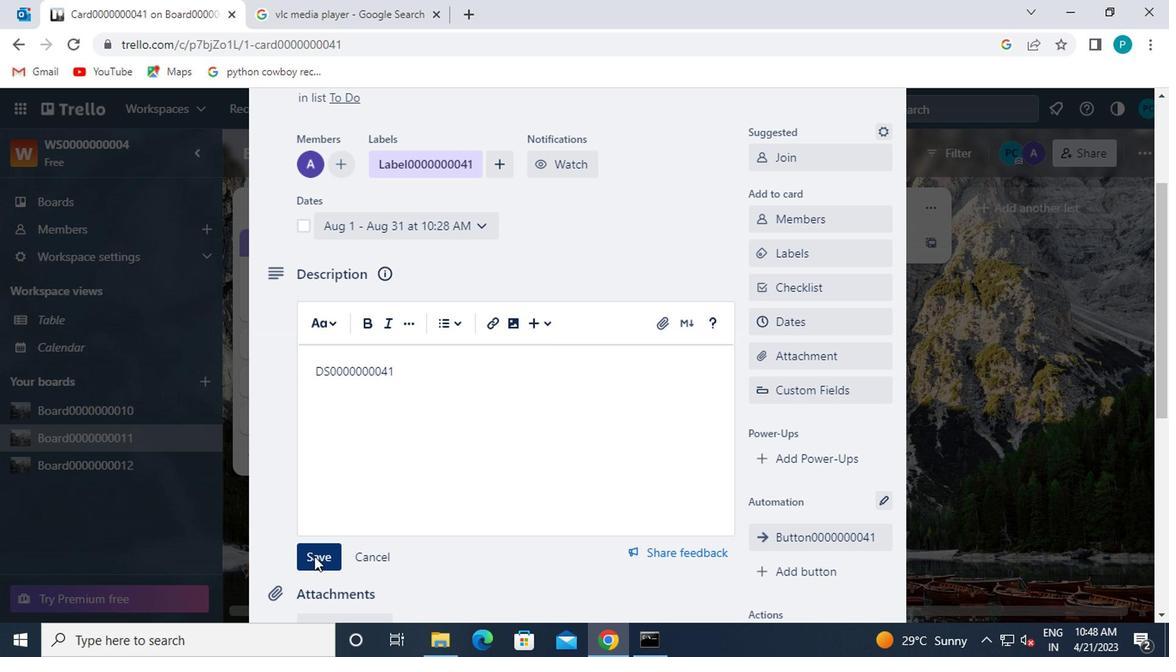 
Action: Mouse moved to (316, 535)
Screenshot: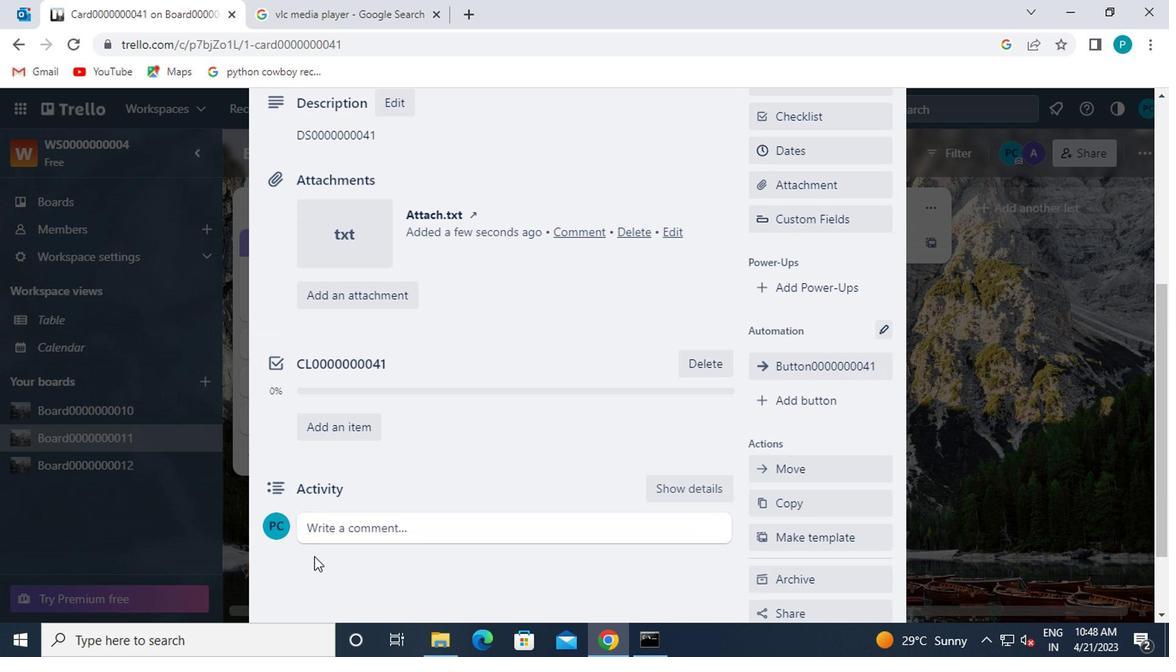 
Action: Mouse pressed left at (316, 535)
Screenshot: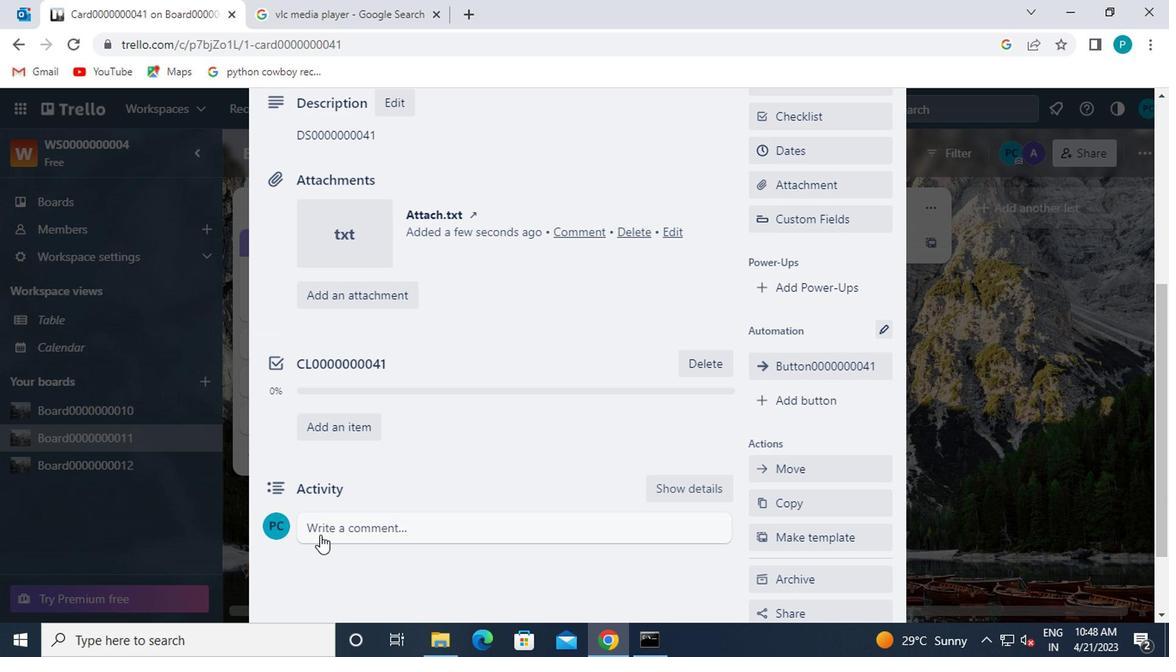 
Action: Key pressed cm000000003<Key.backspace>41
Screenshot: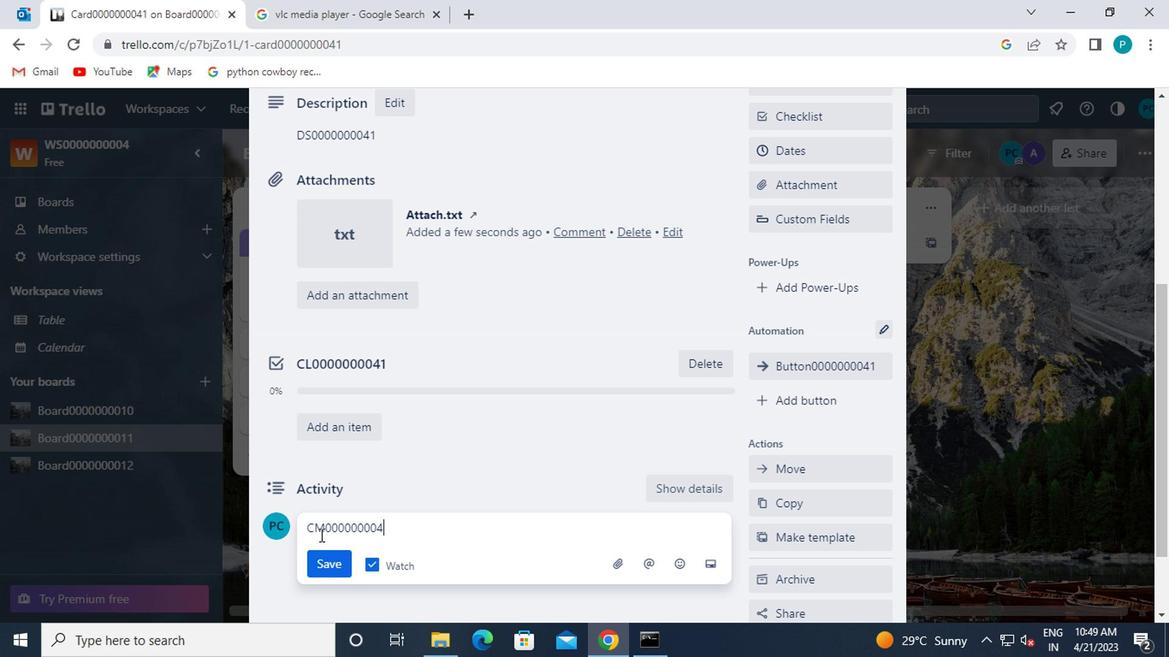 
Action: Mouse moved to (334, 561)
Screenshot: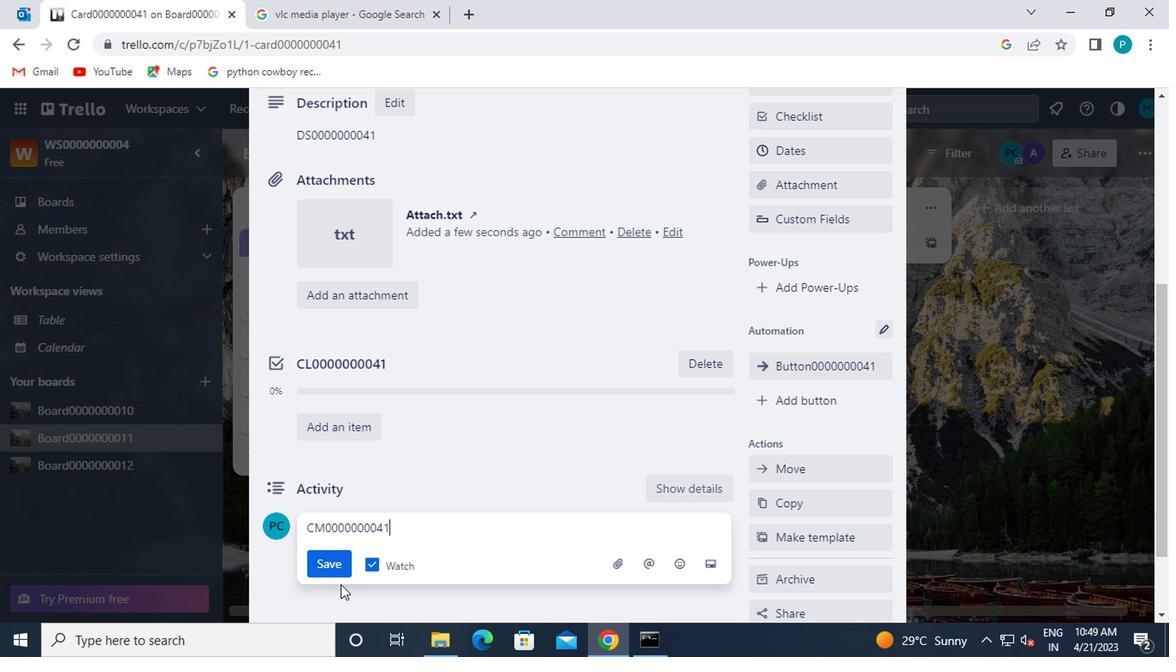 
Action: Mouse pressed left at (334, 561)
Screenshot: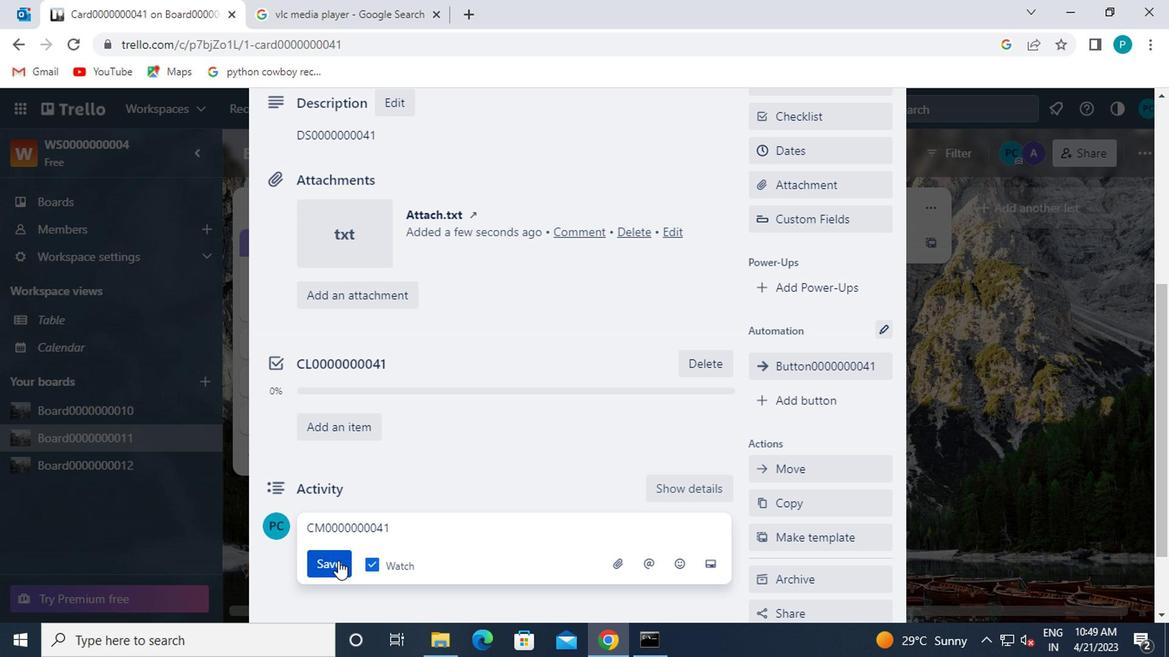 
Action: Mouse moved to (334, 559)
Screenshot: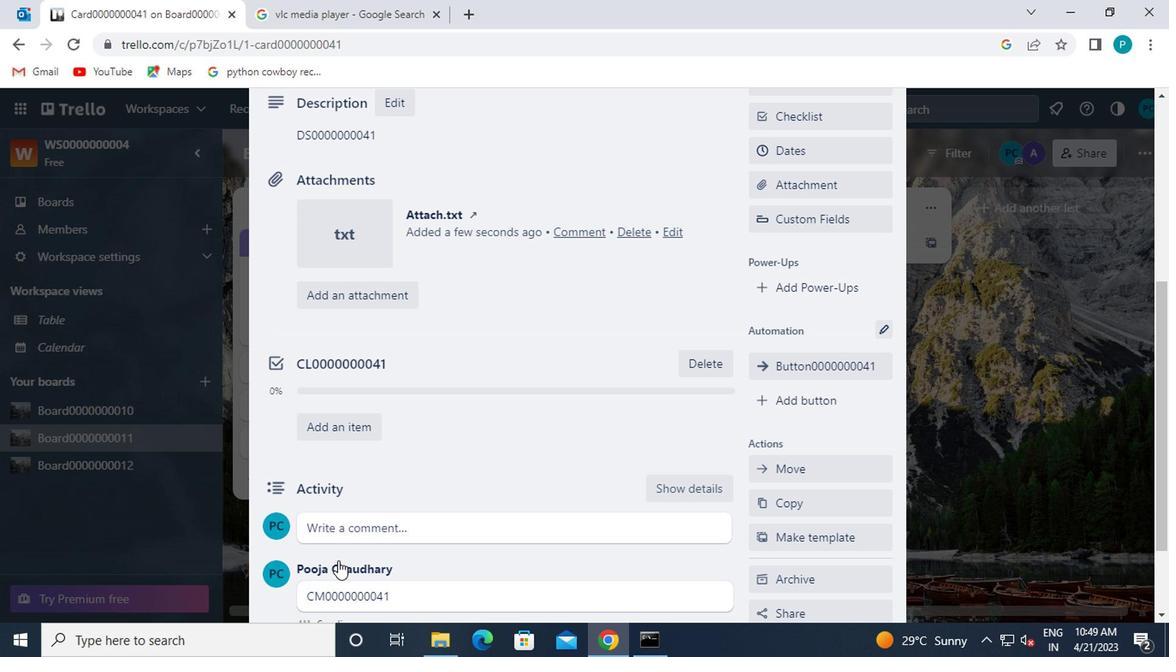 
Action: Mouse scrolled (334, 559) with delta (0, 0)
Screenshot: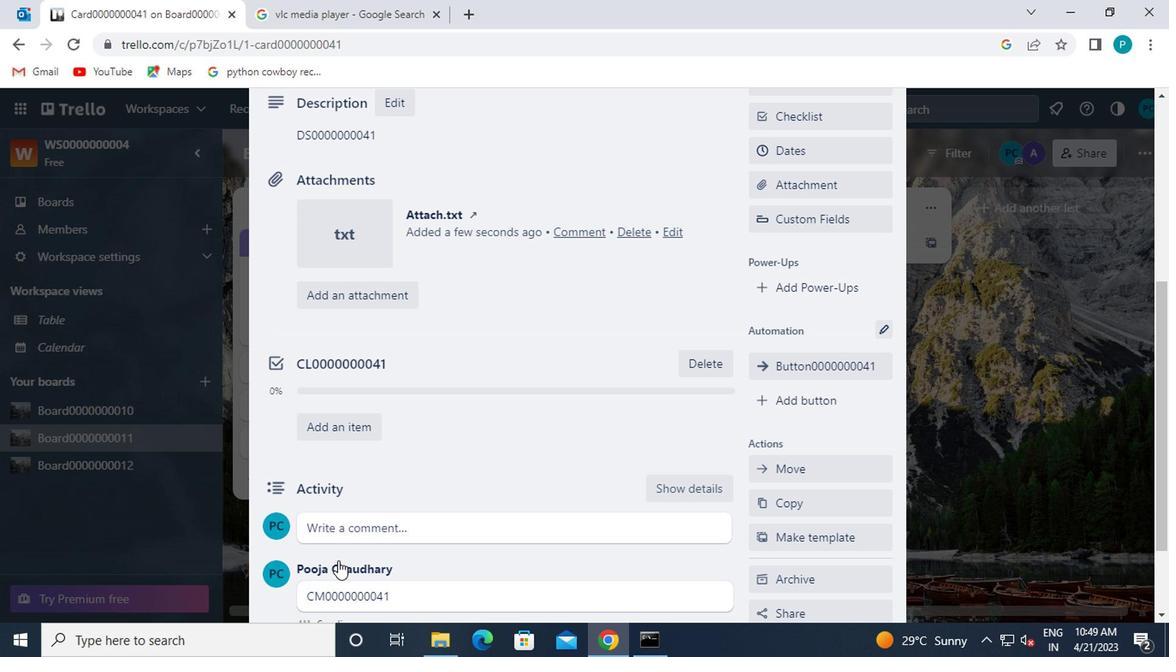 
